 Task: Search one way flight ticket for 4 adults, 2 children, 2 infants in seat and 1 infant on lap in economy from Huntington: Tri-state Airport (milton J. Ferguson Field) to Greensboro: Piedmont Triad International Airport on 5-1-2023. Choice of flights is United. Number of bags: 1 carry on bag. Price is upto 45000. Outbound departure time preference is 9:00.
Action: Mouse moved to (191, 357)
Screenshot: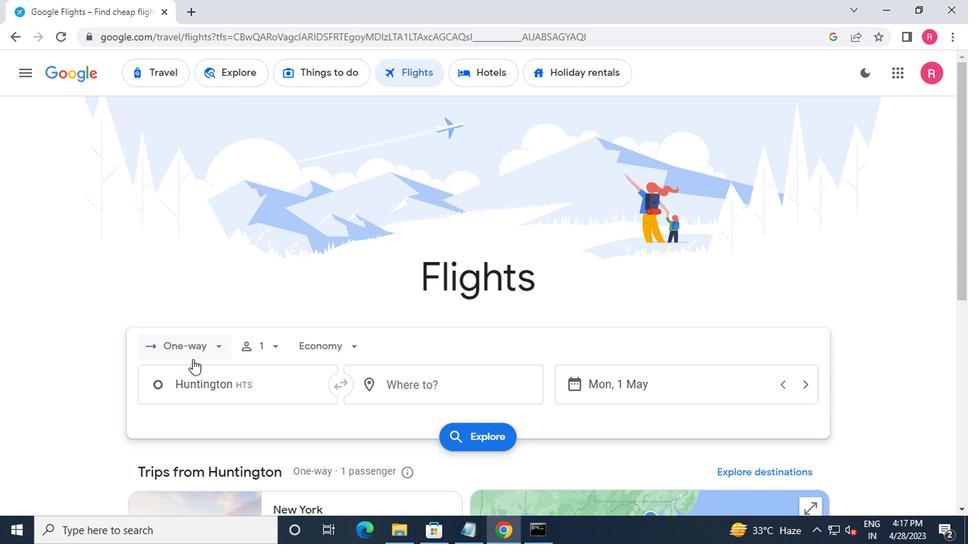 
Action: Mouse pressed left at (191, 357)
Screenshot: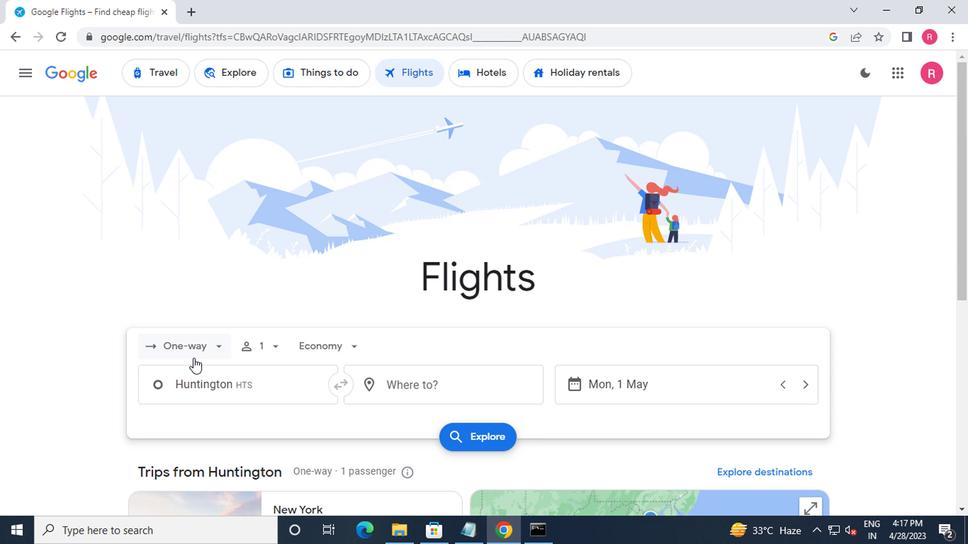 
Action: Mouse moved to (200, 405)
Screenshot: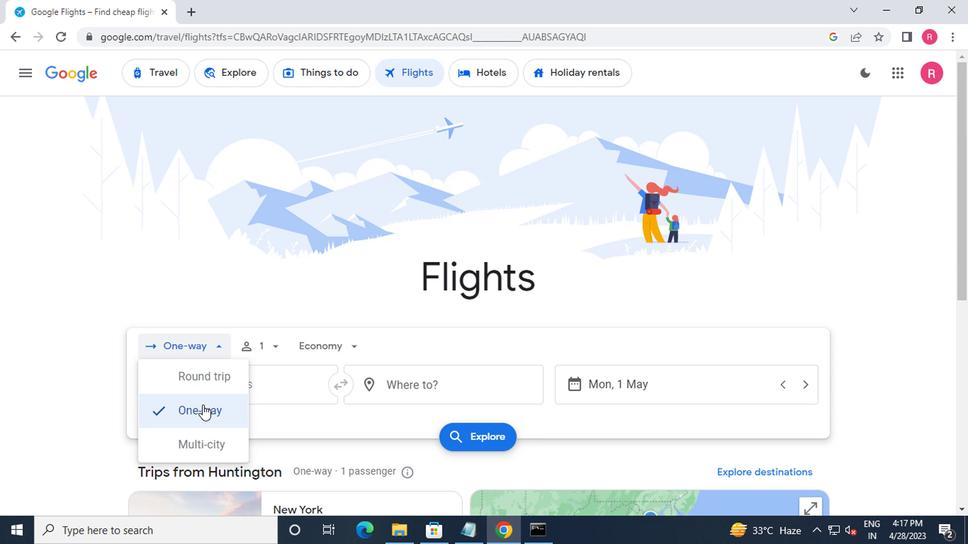 
Action: Mouse pressed left at (200, 405)
Screenshot: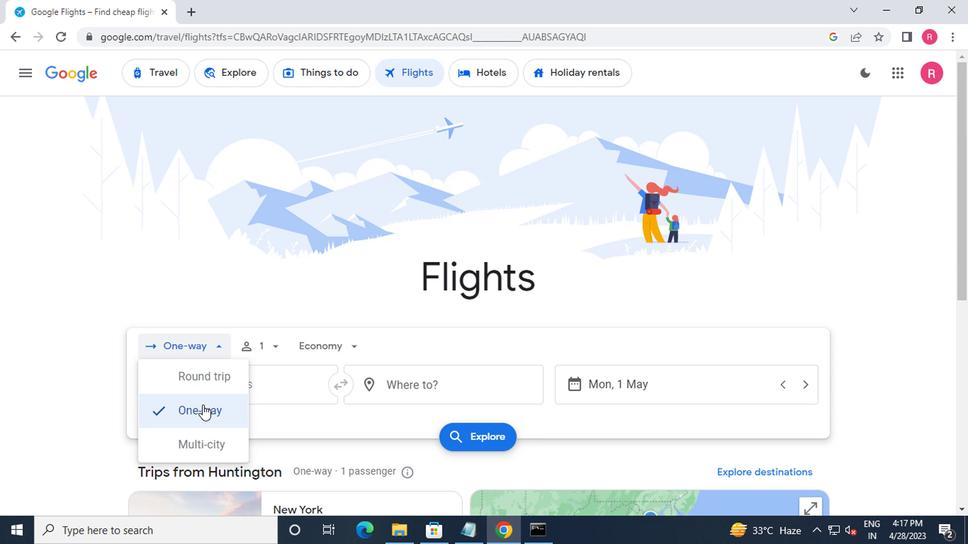 
Action: Mouse moved to (214, 414)
Screenshot: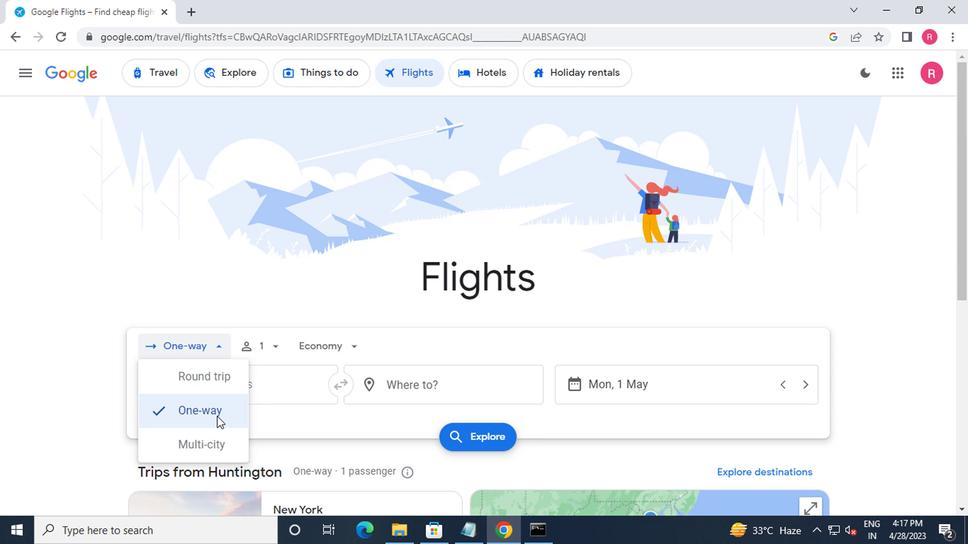 
Action: Mouse pressed left at (214, 414)
Screenshot: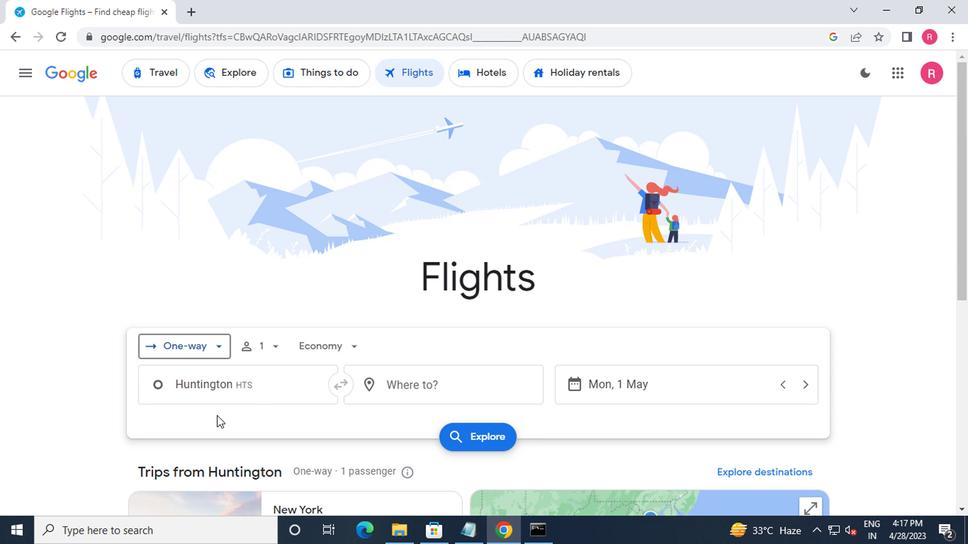 
Action: Mouse moved to (258, 345)
Screenshot: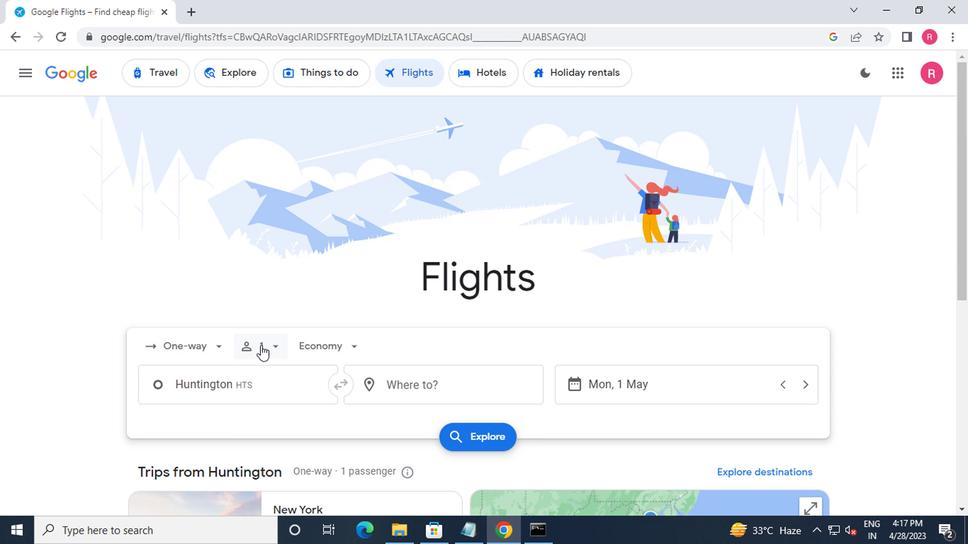 
Action: Mouse pressed left at (258, 345)
Screenshot: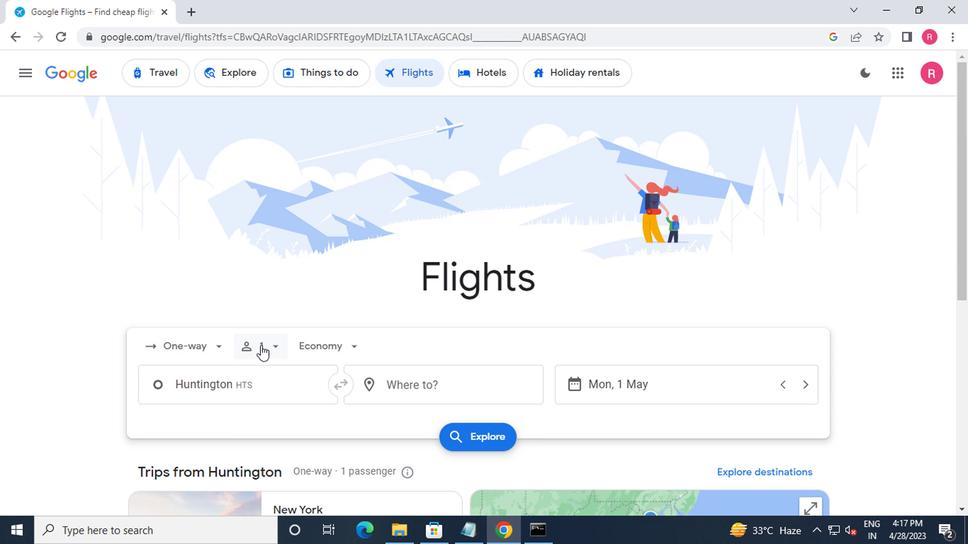 
Action: Mouse moved to (385, 385)
Screenshot: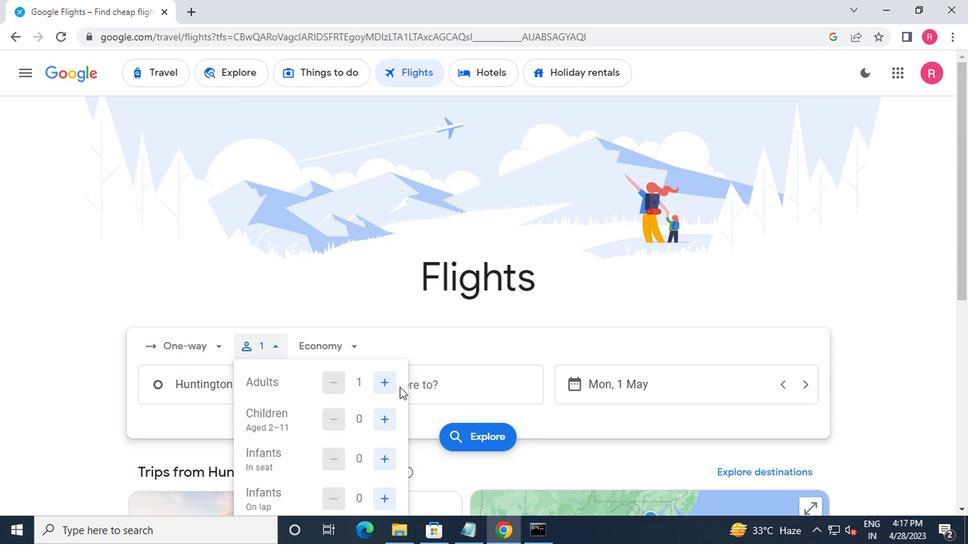 
Action: Mouse pressed left at (385, 385)
Screenshot: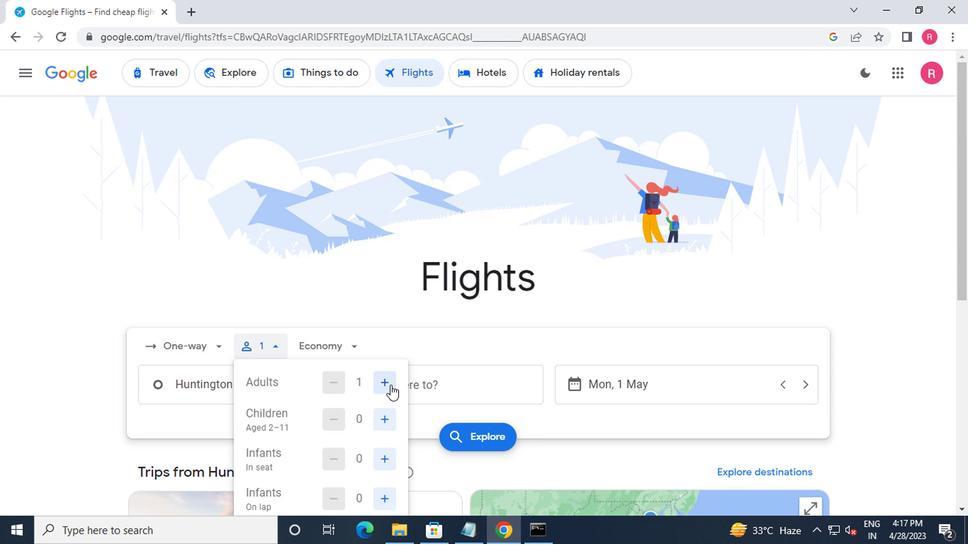 
Action: Mouse moved to (385, 382)
Screenshot: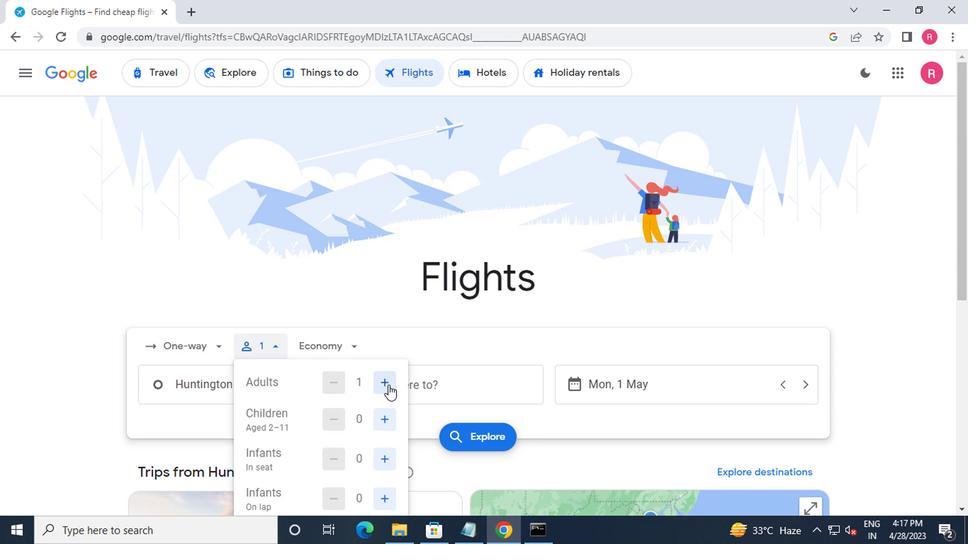 
Action: Mouse pressed left at (385, 382)
Screenshot: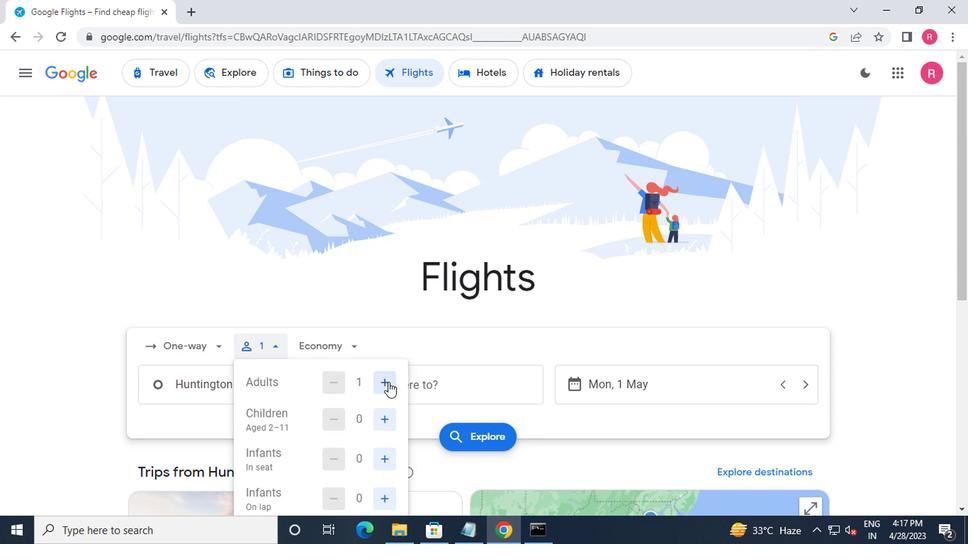 
Action: Mouse pressed left at (385, 382)
Screenshot: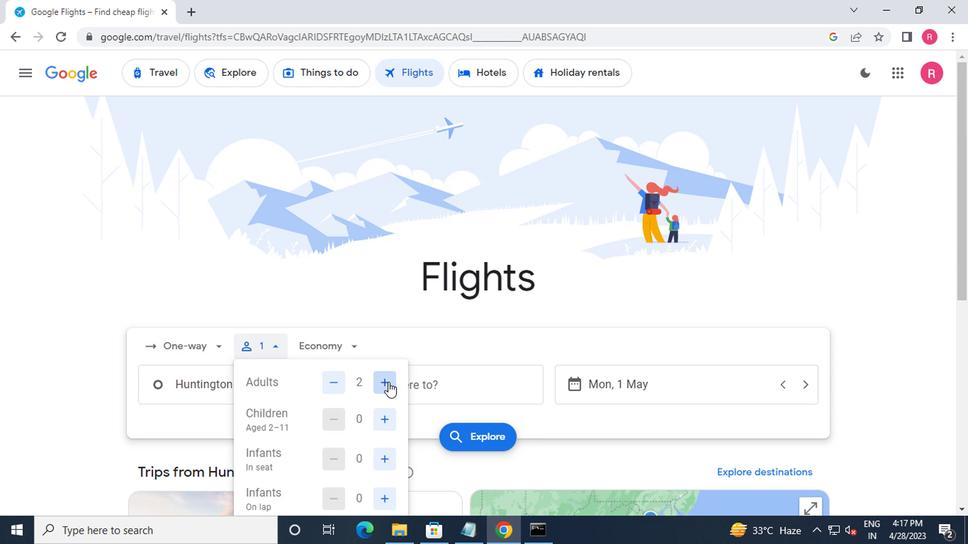 
Action: Mouse pressed left at (385, 382)
Screenshot: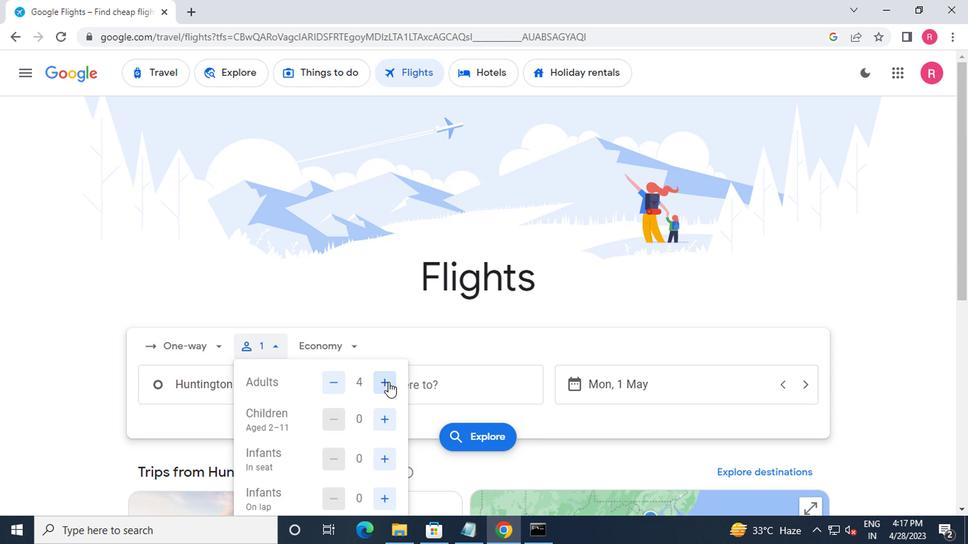 
Action: Mouse moved to (380, 423)
Screenshot: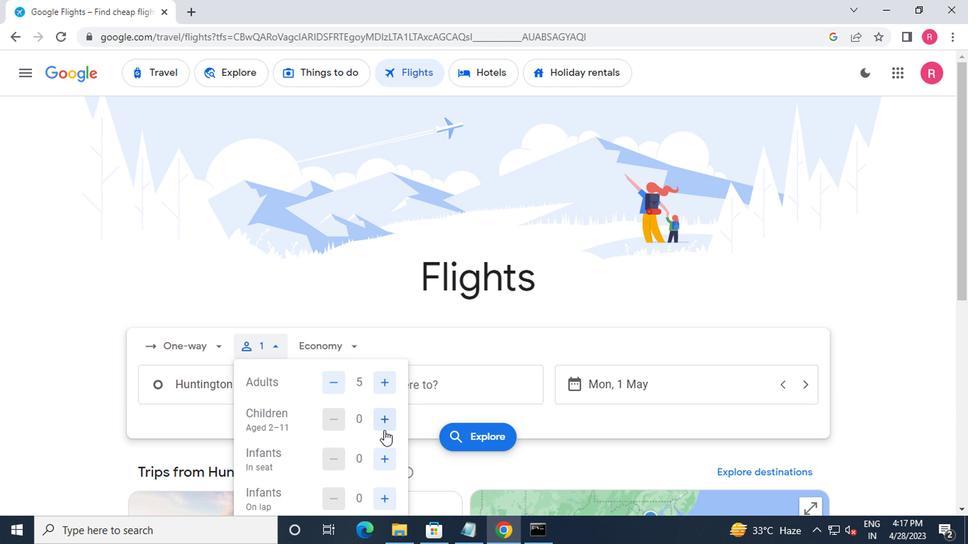 
Action: Mouse pressed left at (380, 423)
Screenshot: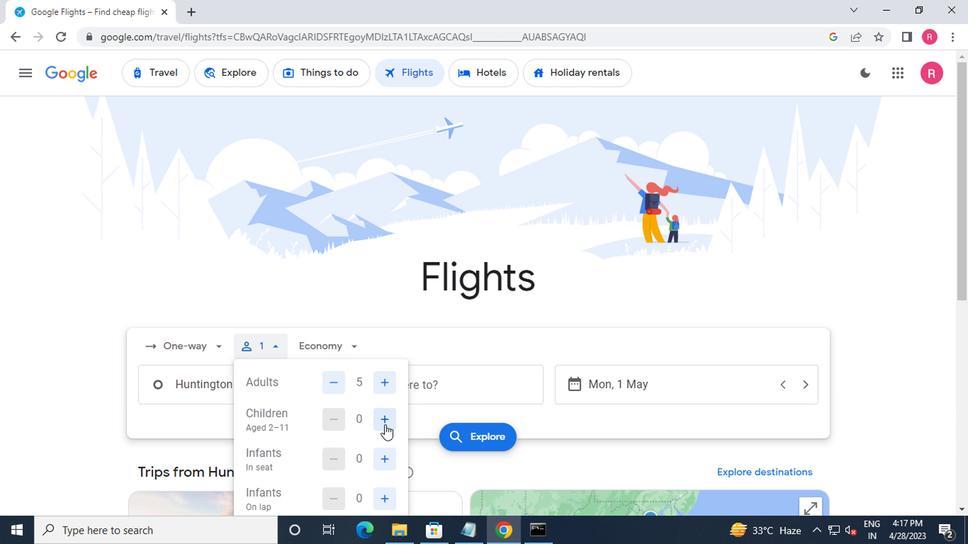
Action: Mouse moved to (379, 454)
Screenshot: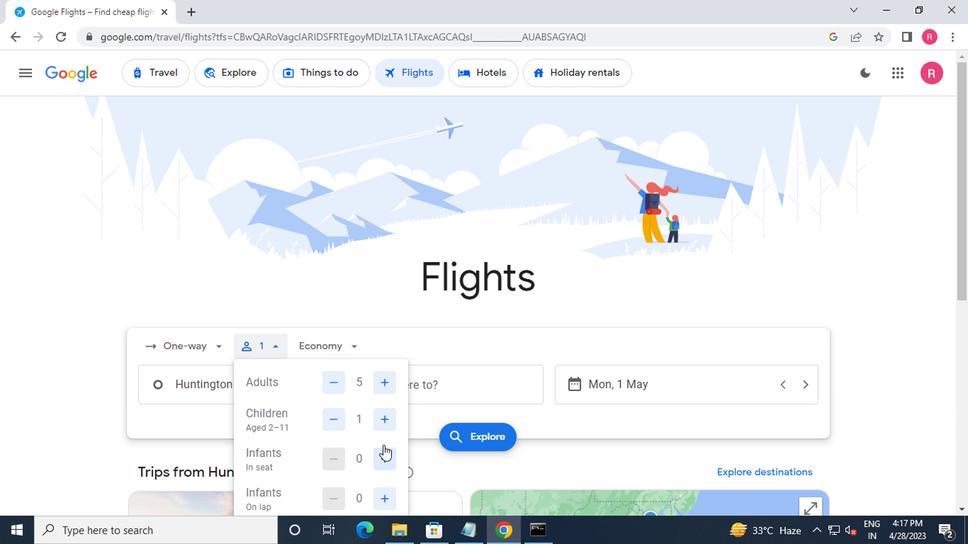 
Action: Mouse pressed left at (379, 454)
Screenshot: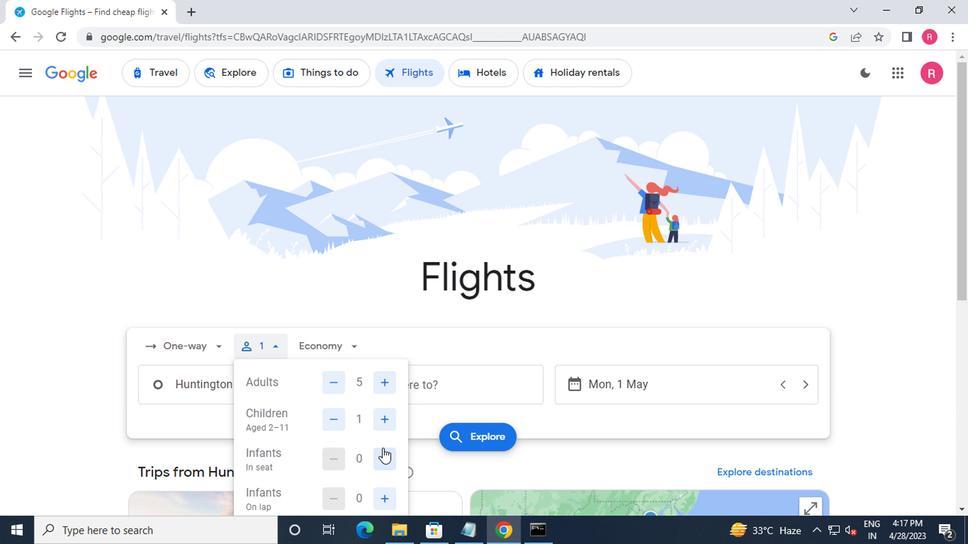
Action: Mouse pressed left at (379, 454)
Screenshot: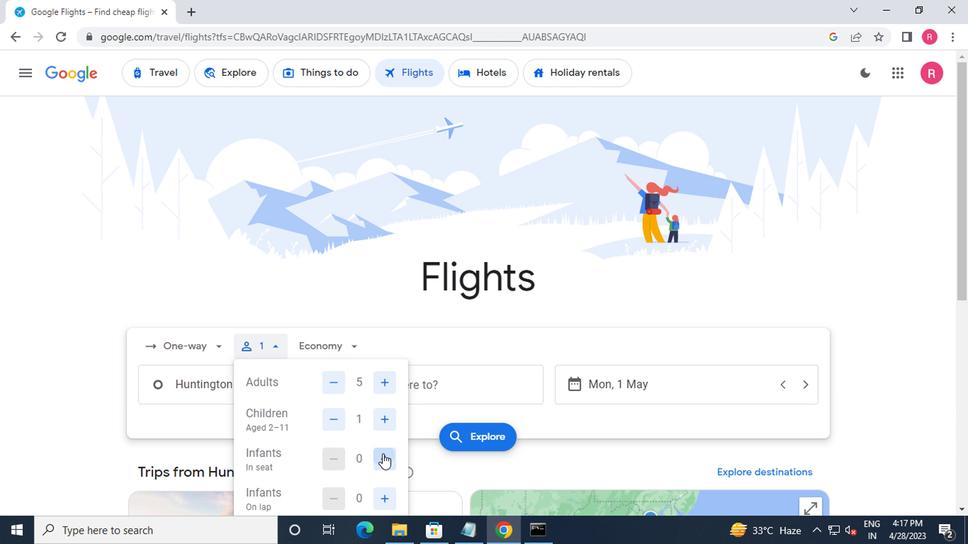 
Action: Mouse moved to (391, 496)
Screenshot: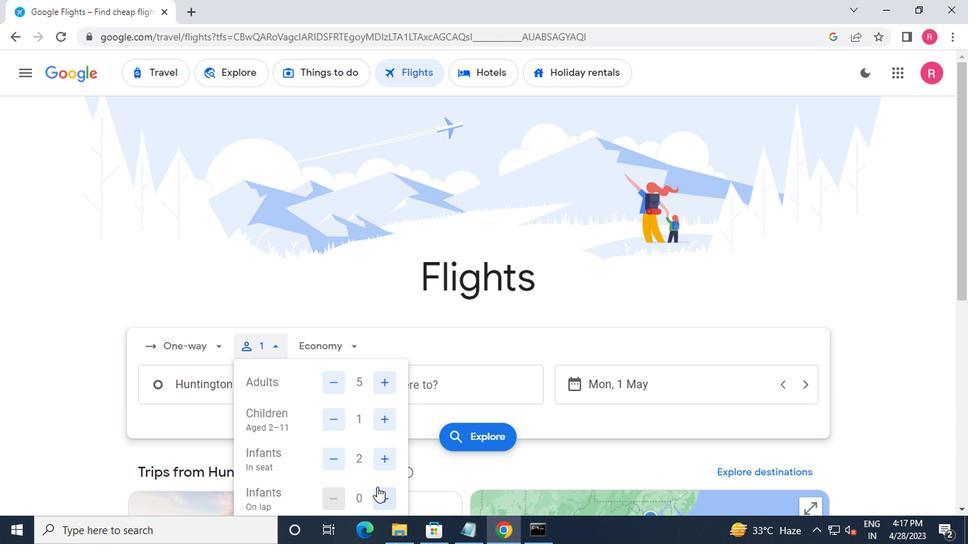
Action: Mouse pressed left at (391, 496)
Screenshot: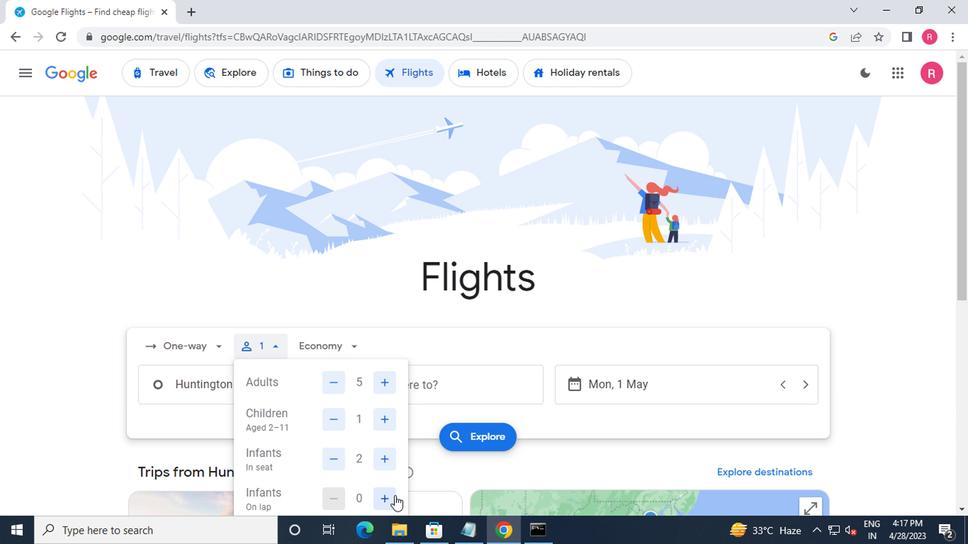
Action: Mouse moved to (354, 428)
Screenshot: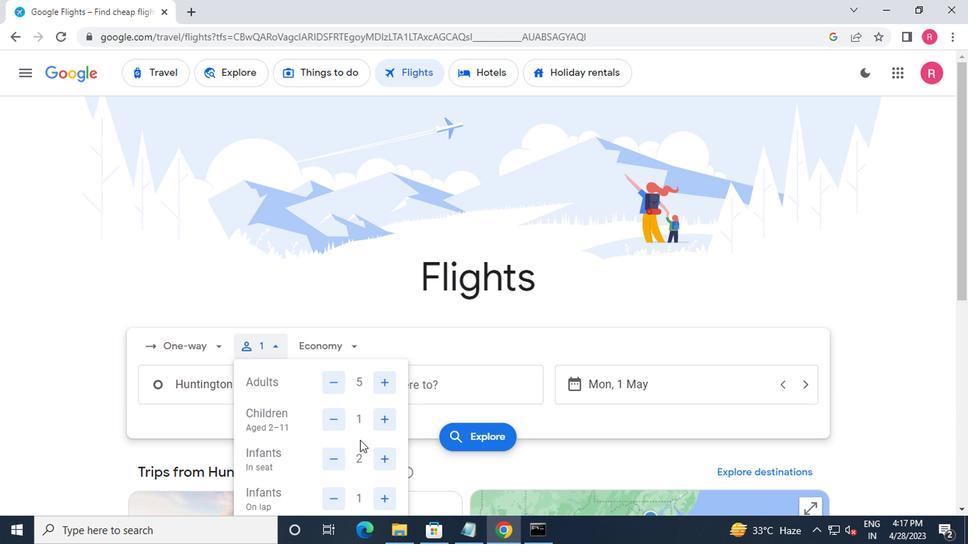 
Action: Mouse scrolled (354, 428) with delta (0, 0)
Screenshot: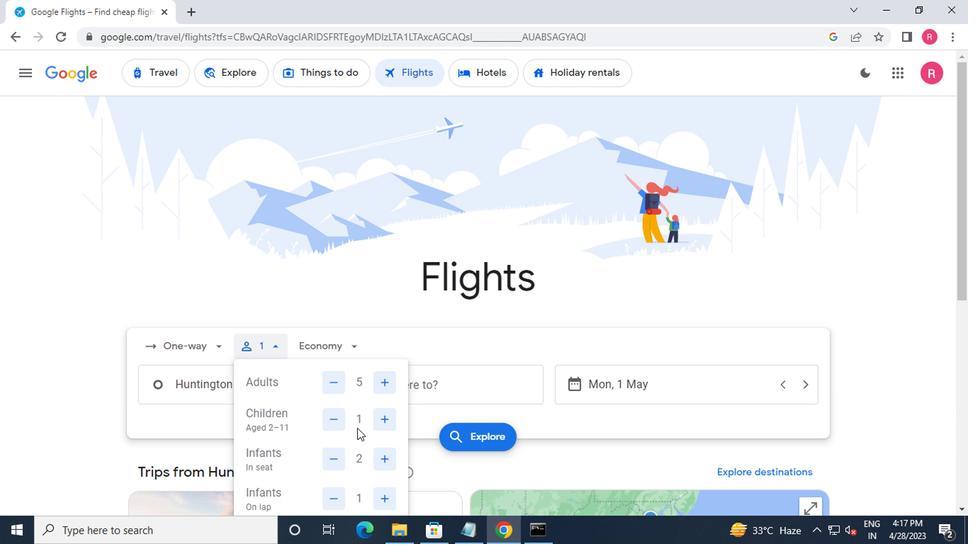 
Action: Mouse moved to (333, 281)
Screenshot: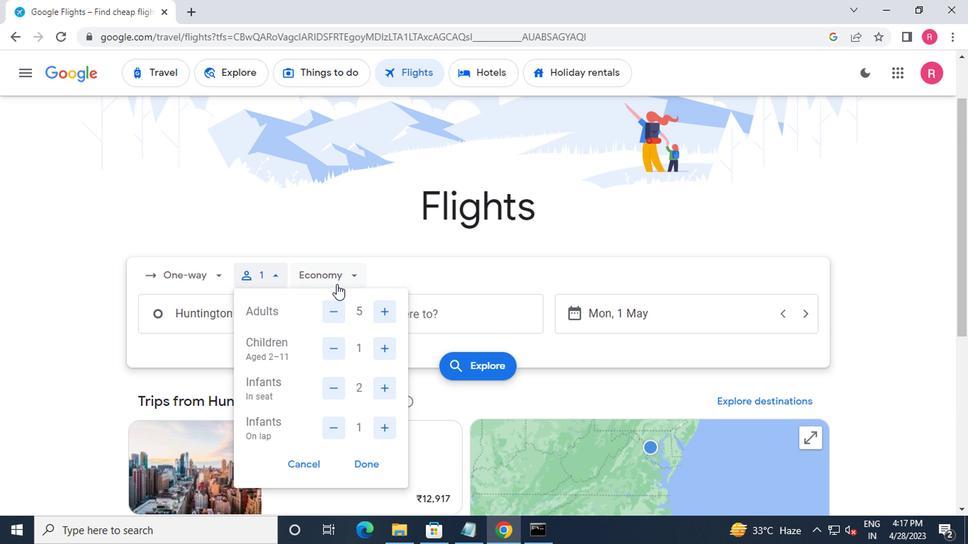 
Action: Mouse pressed left at (333, 281)
Screenshot: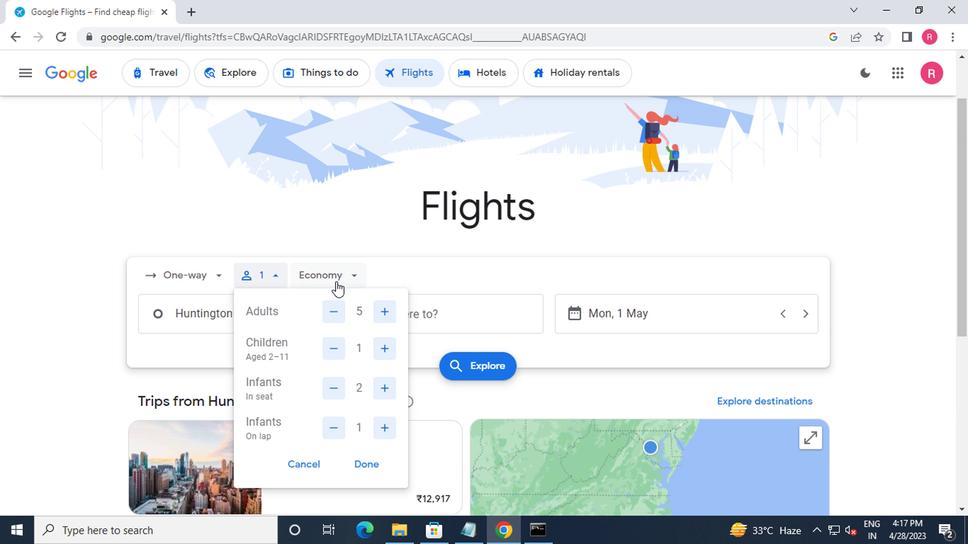 
Action: Mouse moved to (345, 381)
Screenshot: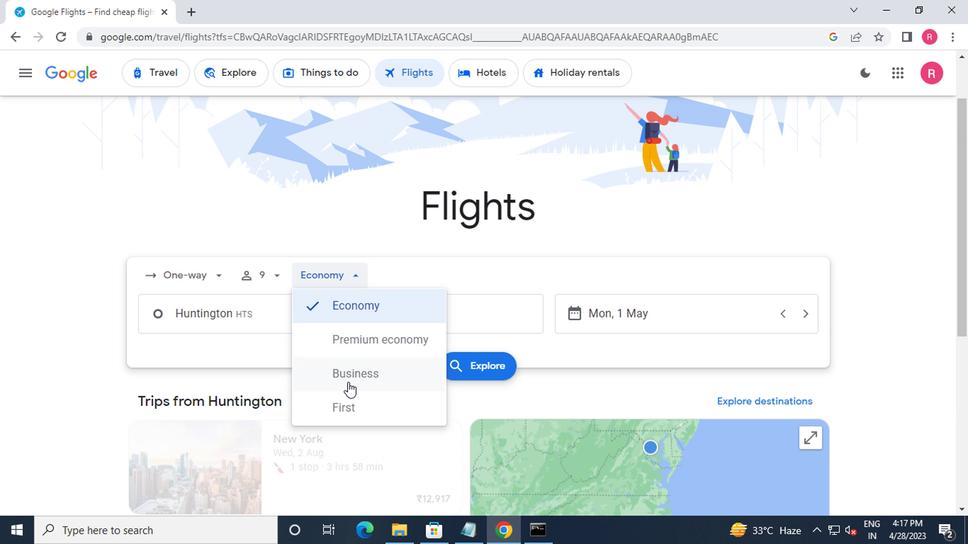 
Action: Mouse pressed left at (345, 381)
Screenshot: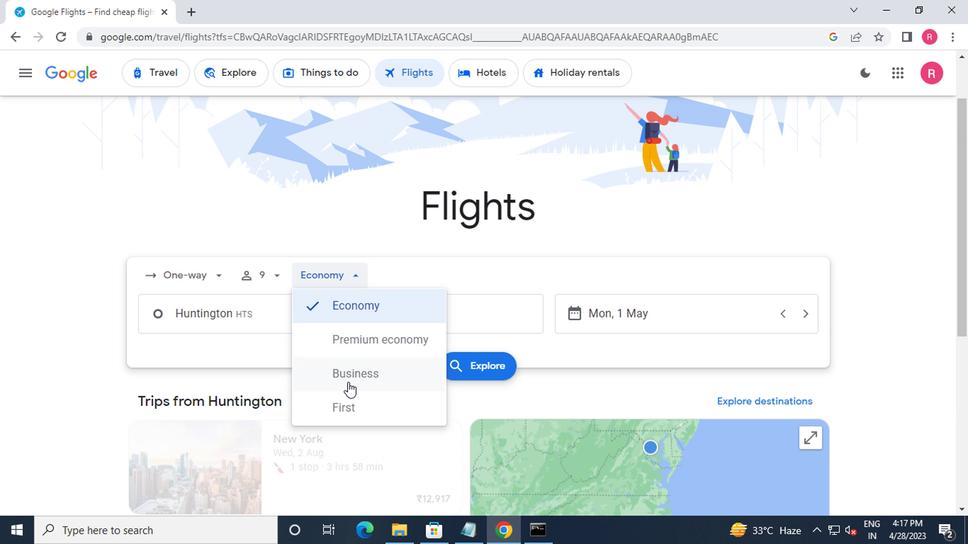 
Action: Mouse moved to (268, 304)
Screenshot: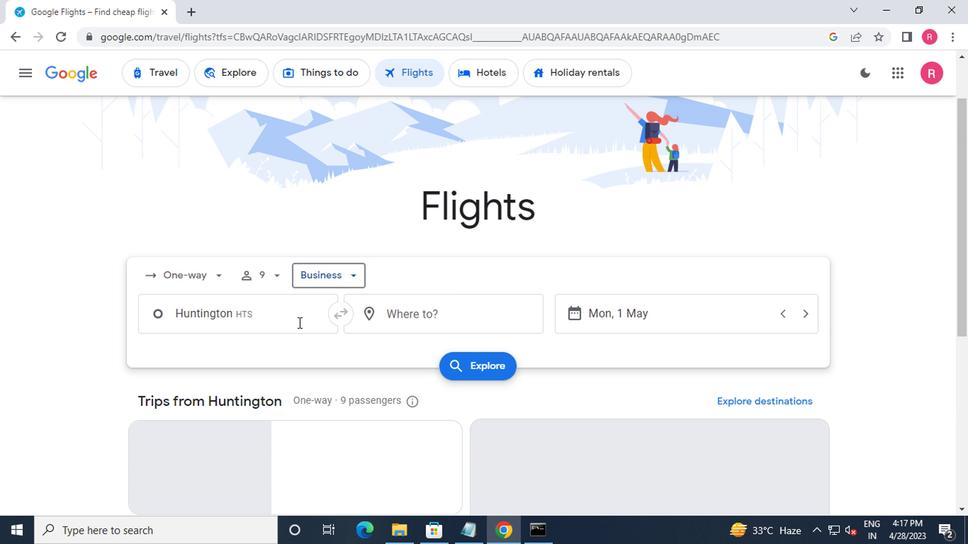 
Action: Mouse pressed left at (268, 304)
Screenshot: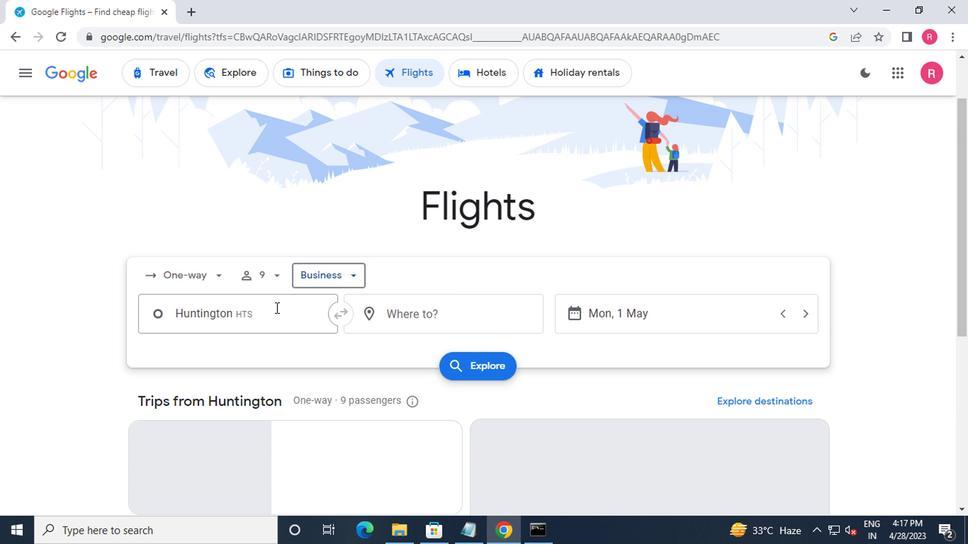 
Action: Mouse moved to (260, 284)
Screenshot: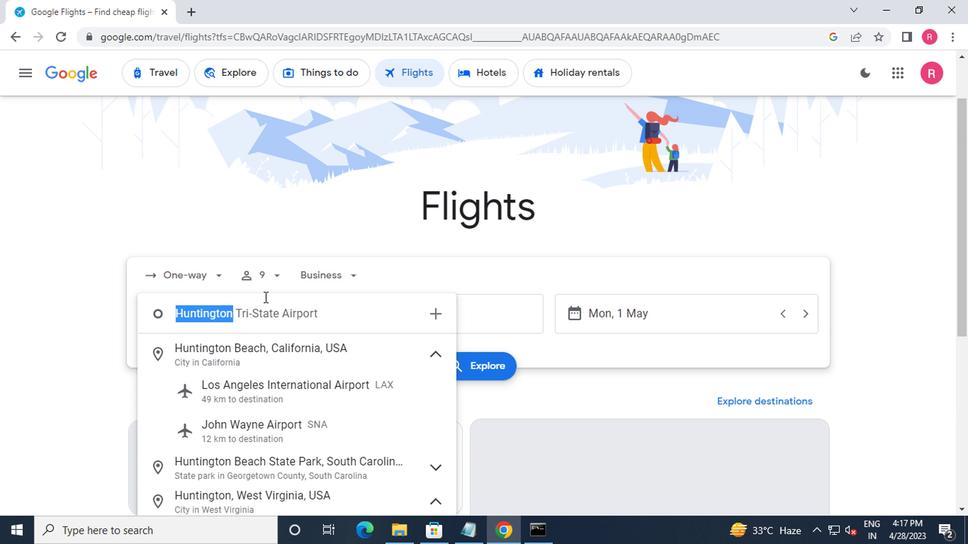 
Action: Key pressed <Key.shift><Key.shift><Key.shift><Key.shift><Key.shift>HUNTINGTON<Key.backspace><Key.backspace><Key.backspace><Key.backspace><Key.backspace><Key.backspace><Key.backspace><Key.backspace><Key.backspace><Key.backspace><Key.backspace><Key.backspace><Key.backspace><Key.backspace><Key.backspace><Key.backspace><Key.backspace><Key.backspace><Key.backspace><Key.backspace>TRI-STA
Screenshot: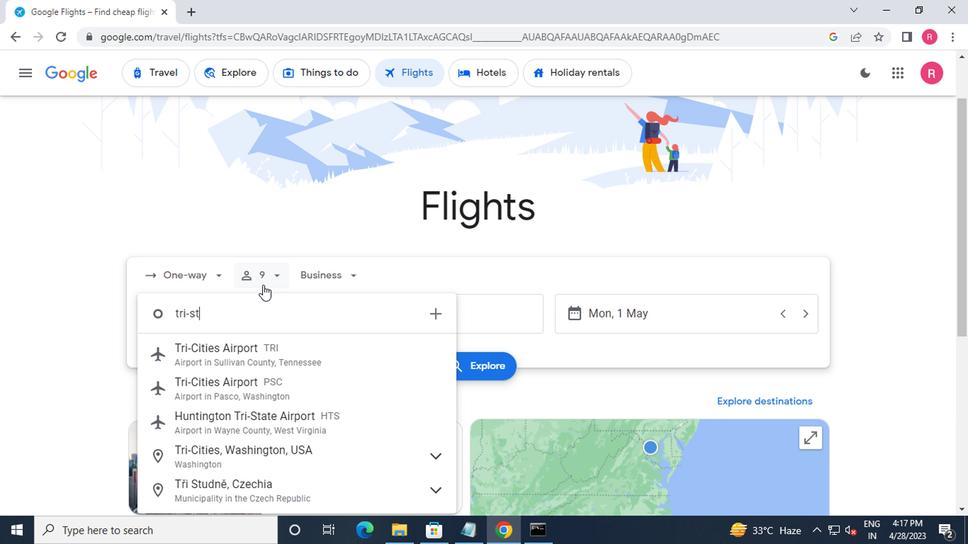 
Action: Mouse moved to (254, 426)
Screenshot: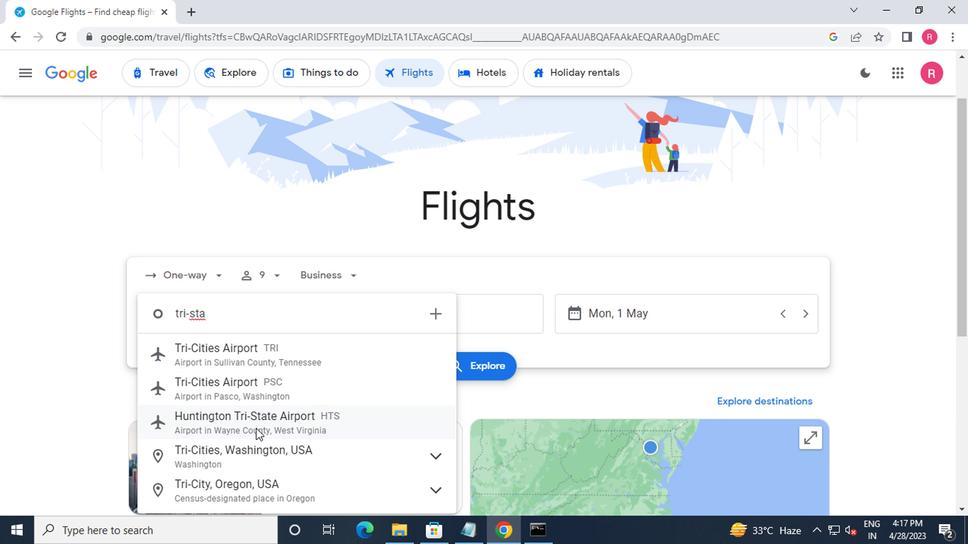 
Action: Mouse pressed left at (254, 426)
Screenshot: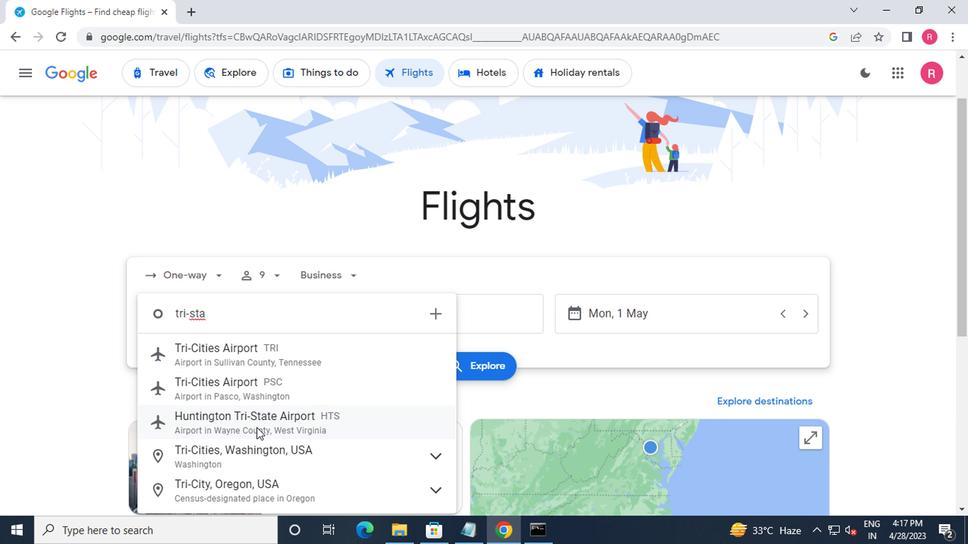 
Action: Mouse moved to (406, 312)
Screenshot: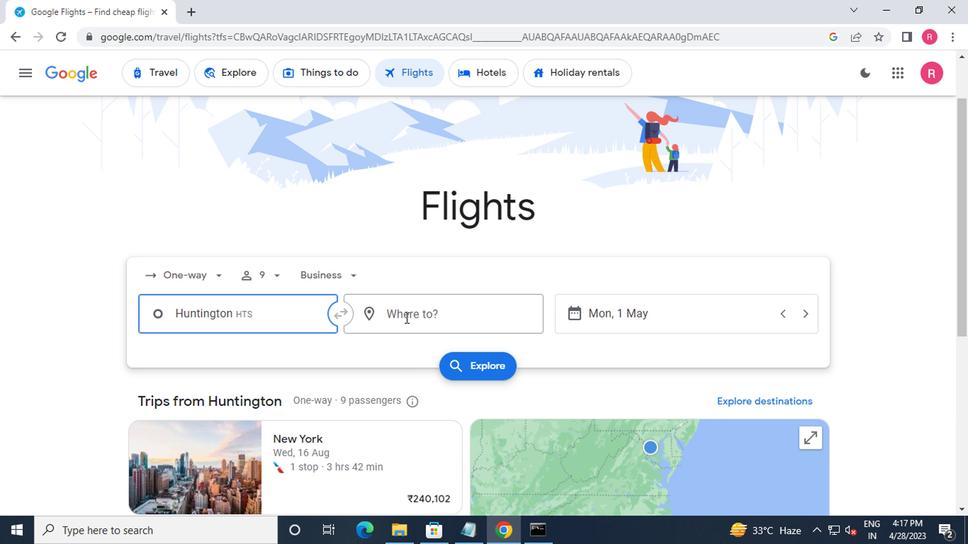 
Action: Mouse pressed left at (406, 312)
Screenshot: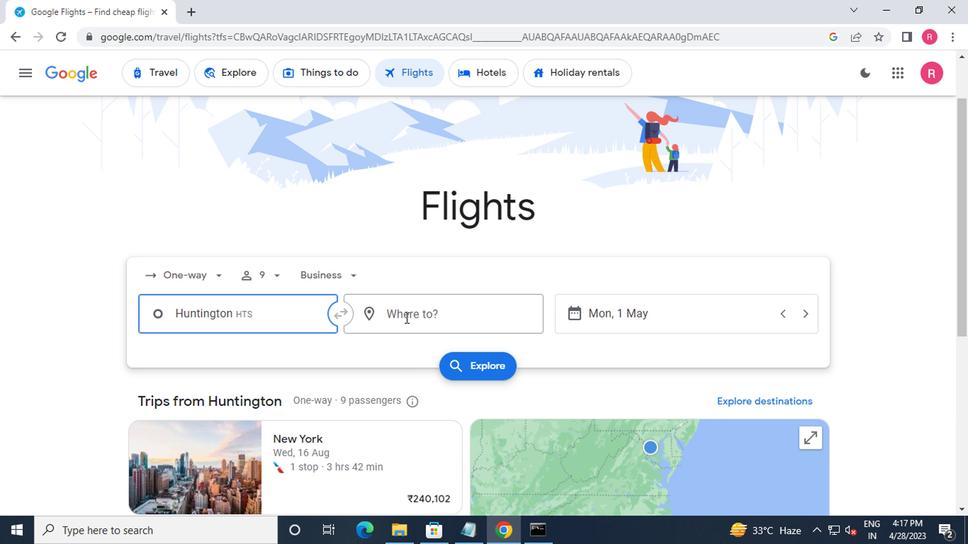
Action: Mouse moved to (413, 456)
Screenshot: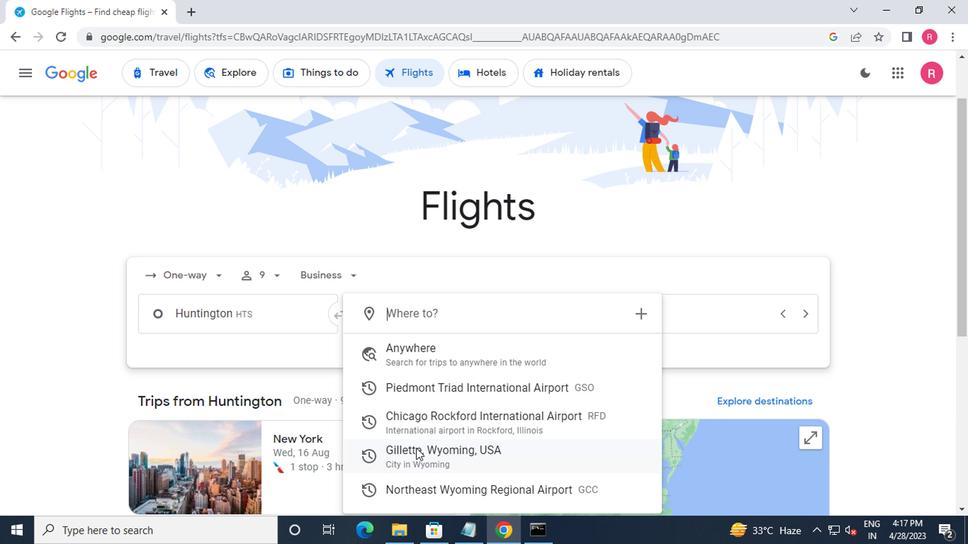 
Action: Mouse pressed left at (413, 456)
Screenshot: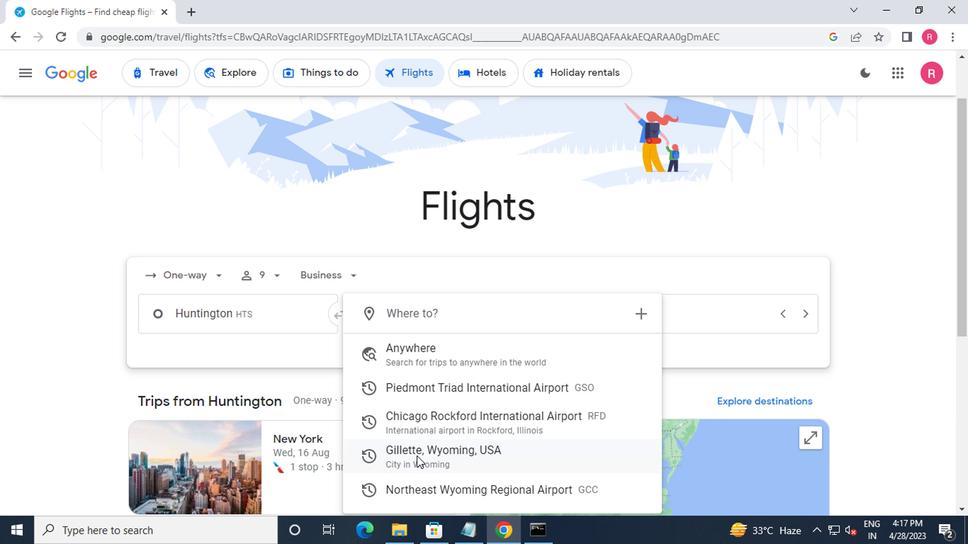 
Action: Mouse moved to (620, 321)
Screenshot: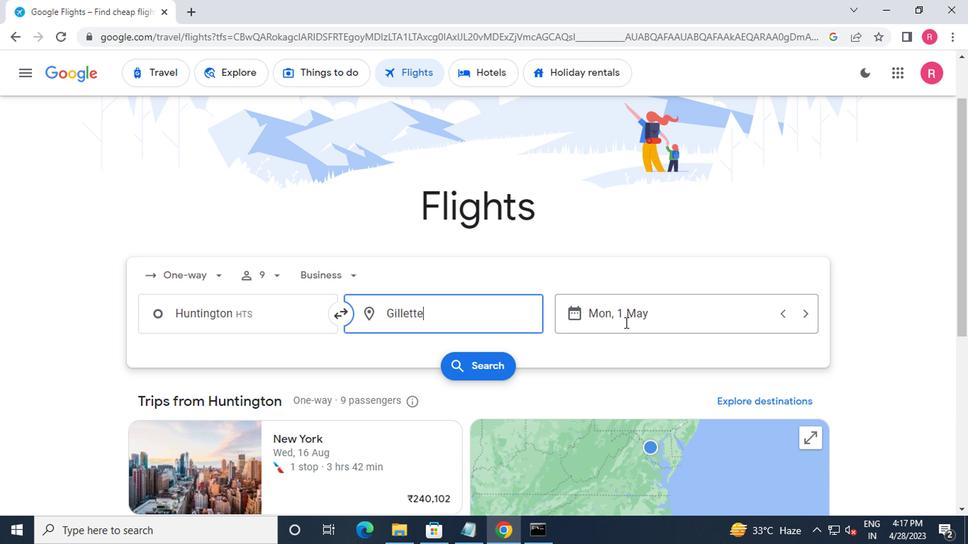 
Action: Mouse pressed left at (620, 321)
Screenshot: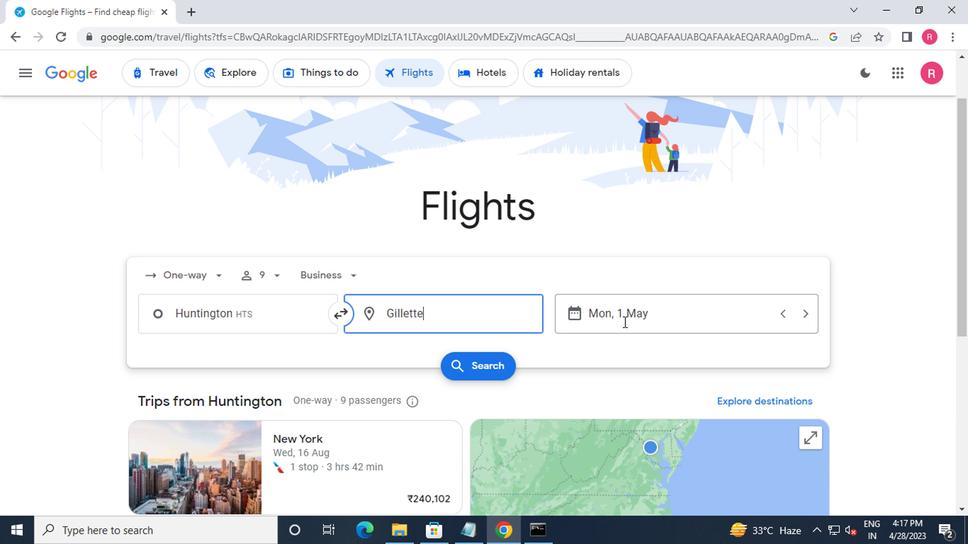 
Action: Mouse moved to (613, 264)
Screenshot: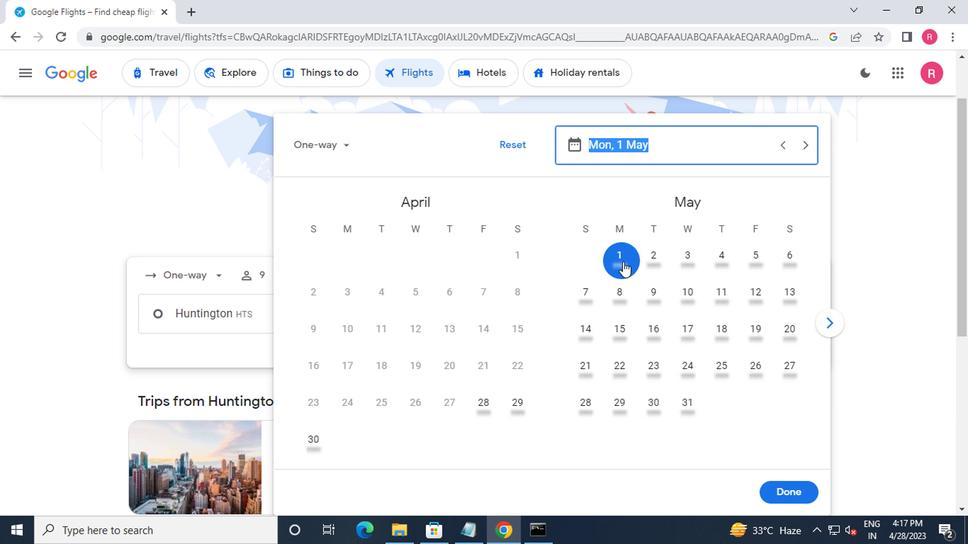 
Action: Mouse pressed left at (613, 264)
Screenshot: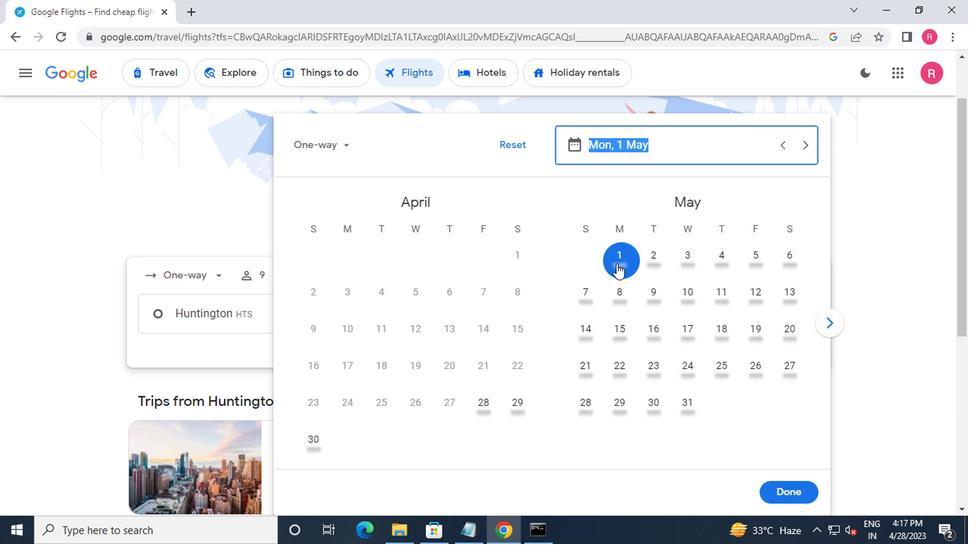 
Action: Mouse moved to (776, 493)
Screenshot: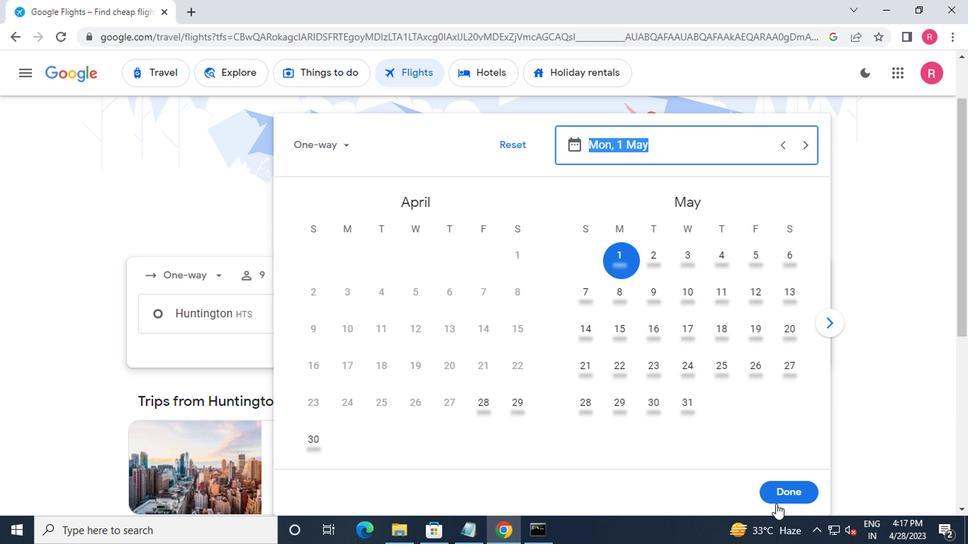 
Action: Mouse pressed left at (776, 493)
Screenshot: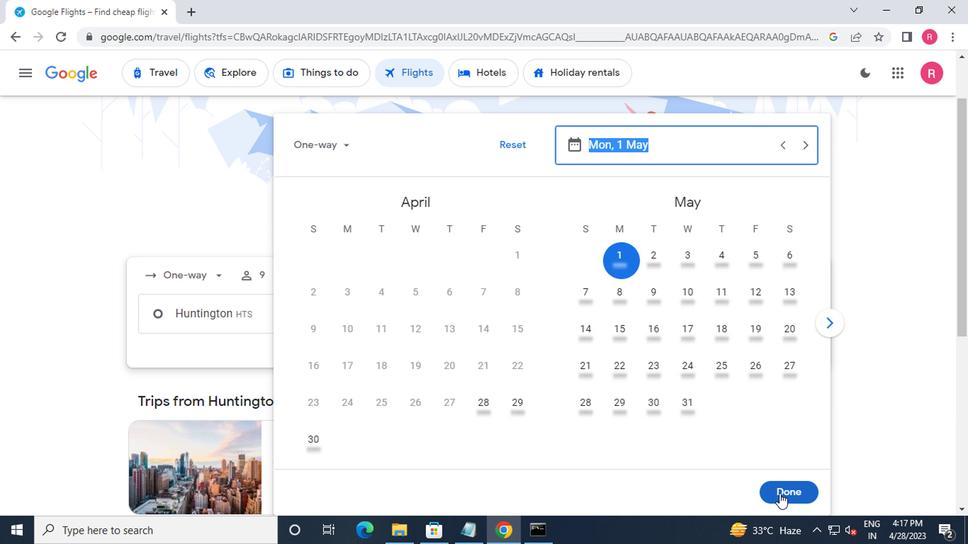 
Action: Mouse moved to (480, 378)
Screenshot: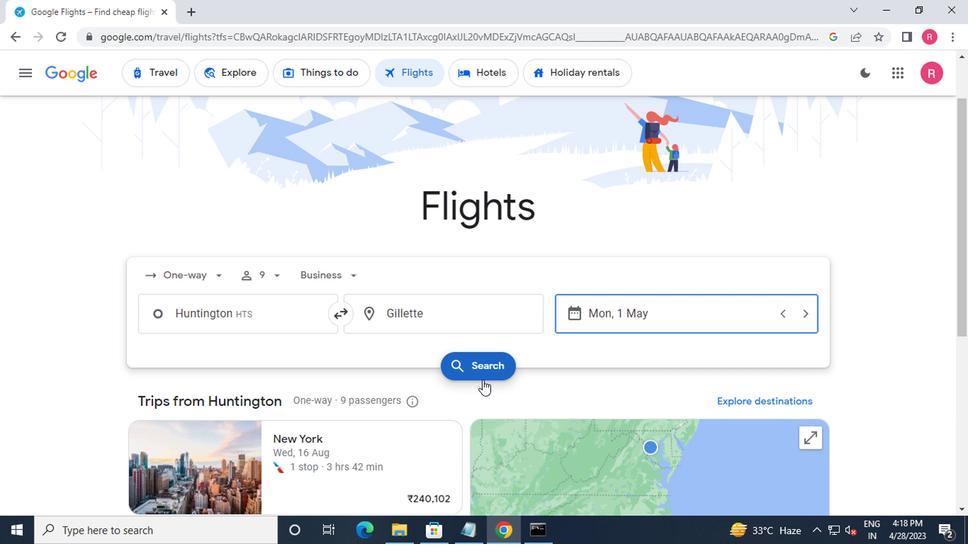 
Action: Mouse pressed left at (480, 378)
Screenshot: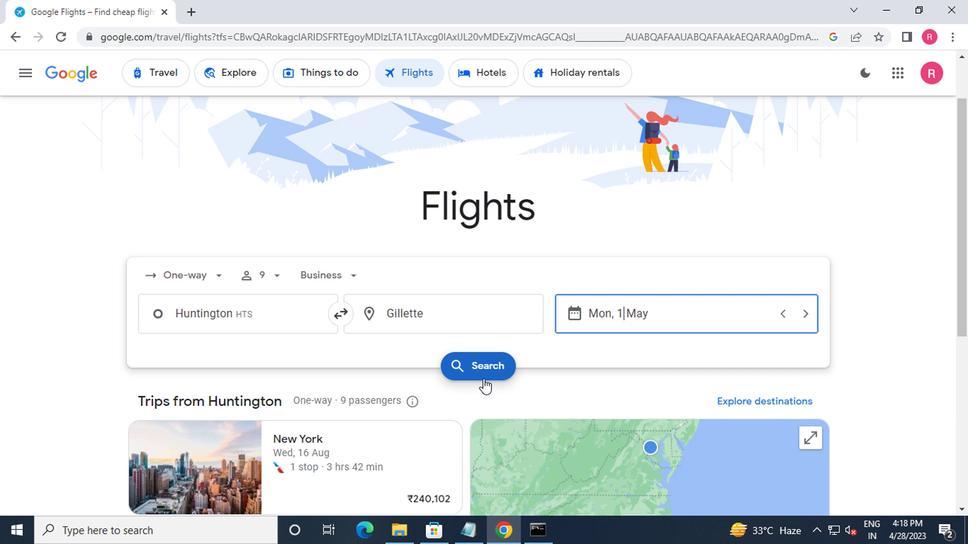 
Action: Mouse moved to (163, 206)
Screenshot: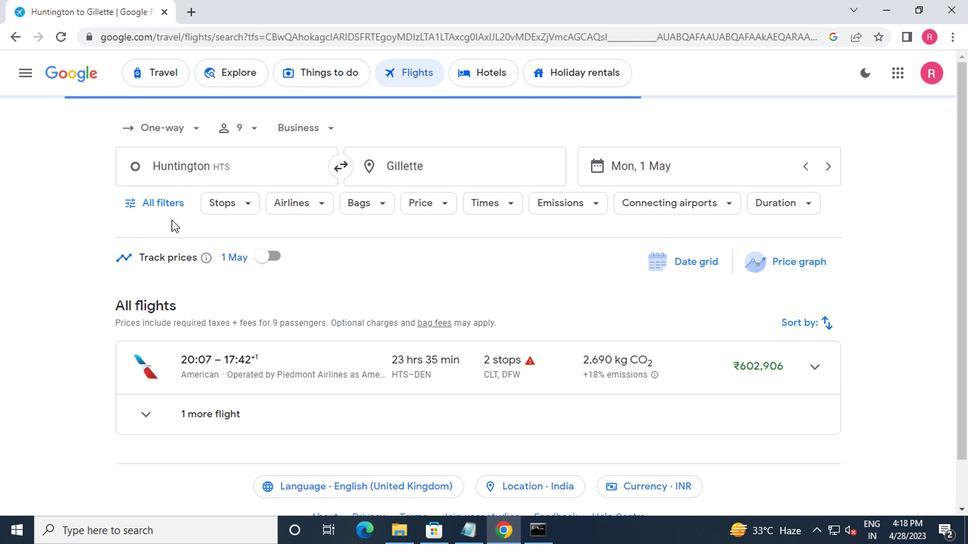 
Action: Mouse pressed left at (163, 206)
Screenshot: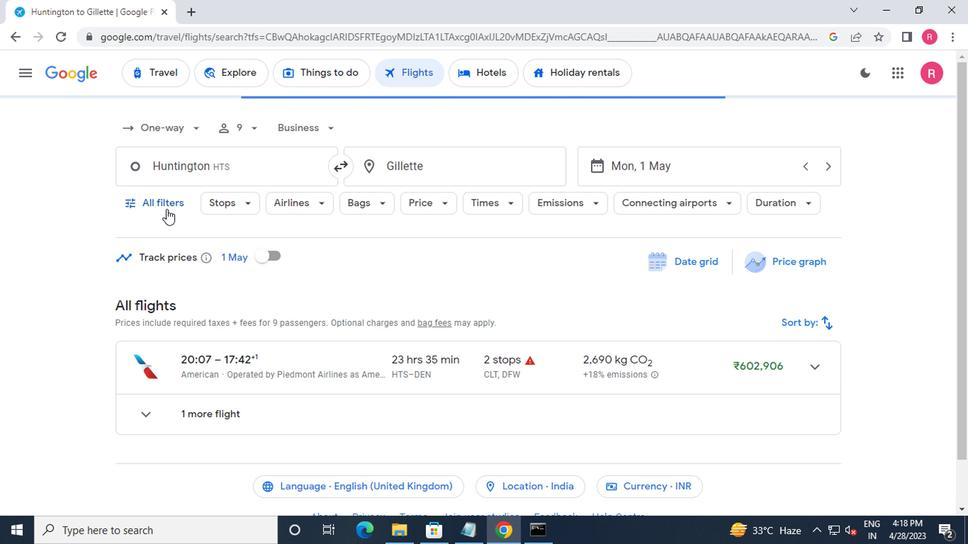 
Action: Mouse moved to (192, 313)
Screenshot: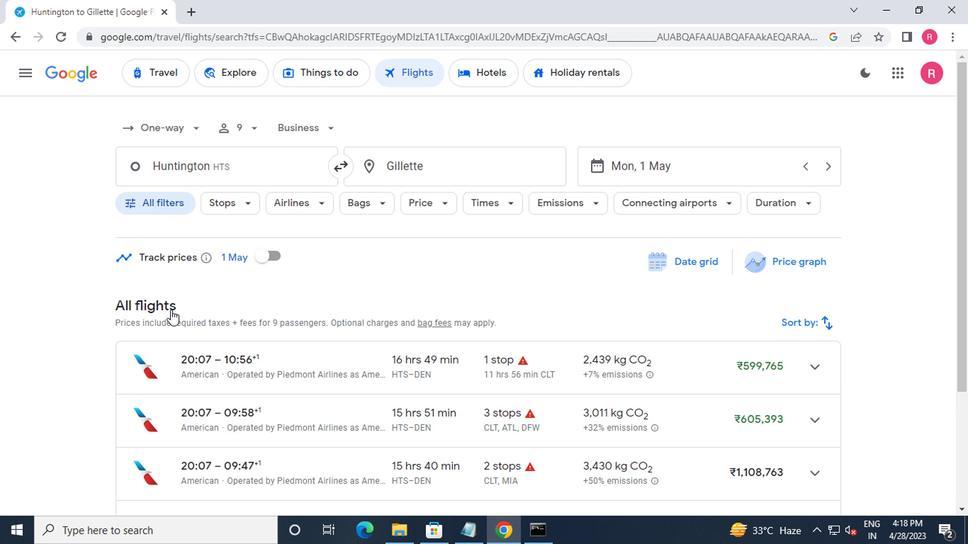 
Action: Mouse scrolled (192, 312) with delta (0, 0)
Screenshot: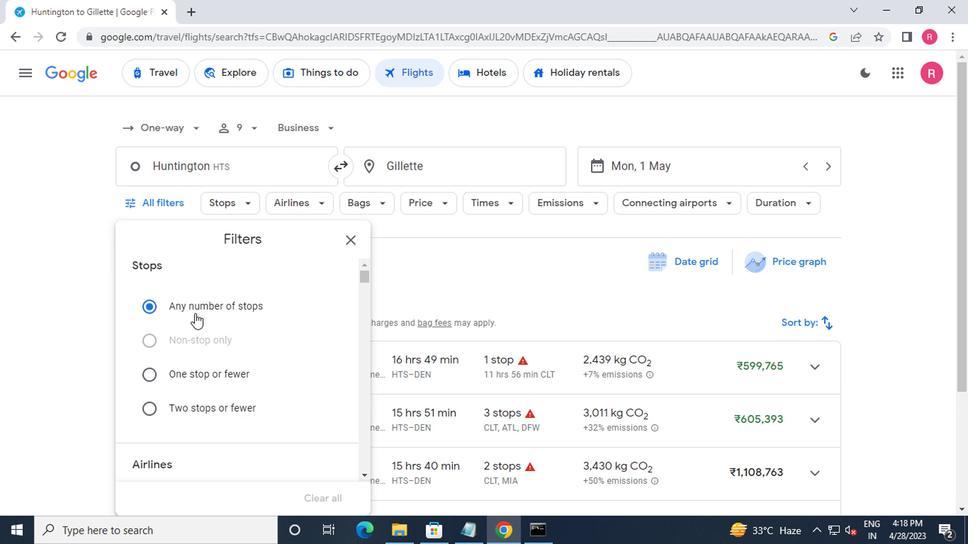 
Action: Mouse moved to (204, 333)
Screenshot: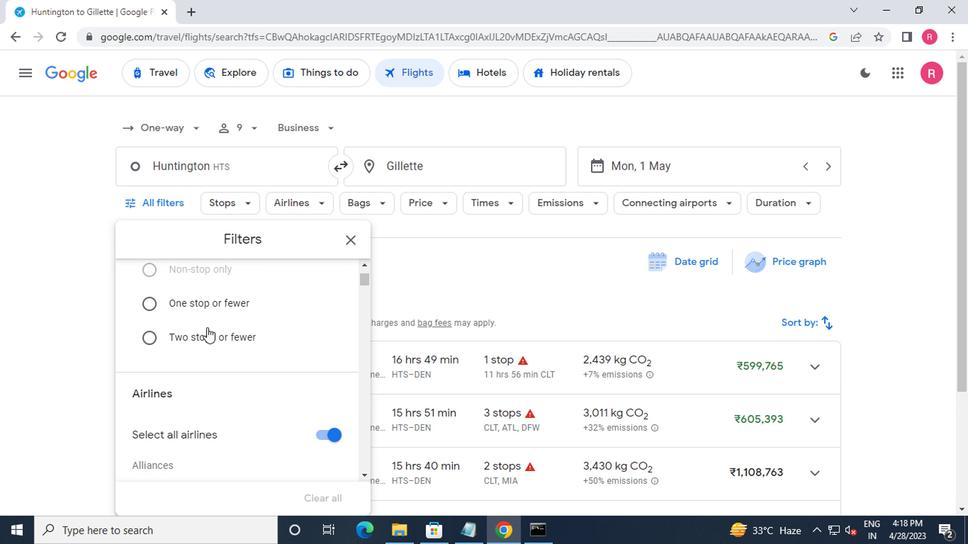
Action: Mouse scrolled (204, 332) with delta (0, 0)
Screenshot: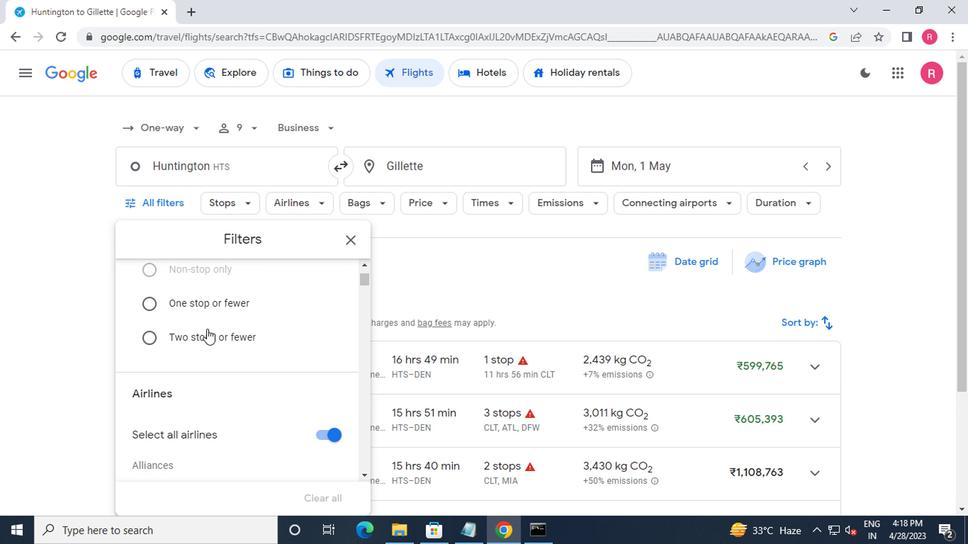 
Action: Mouse moved to (205, 335)
Screenshot: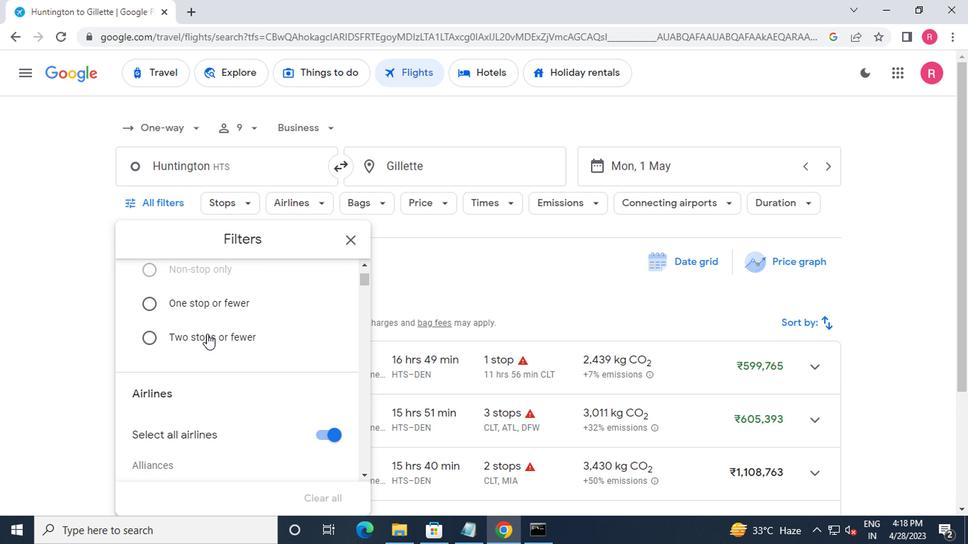 
Action: Mouse scrolled (205, 334) with delta (0, 0)
Screenshot: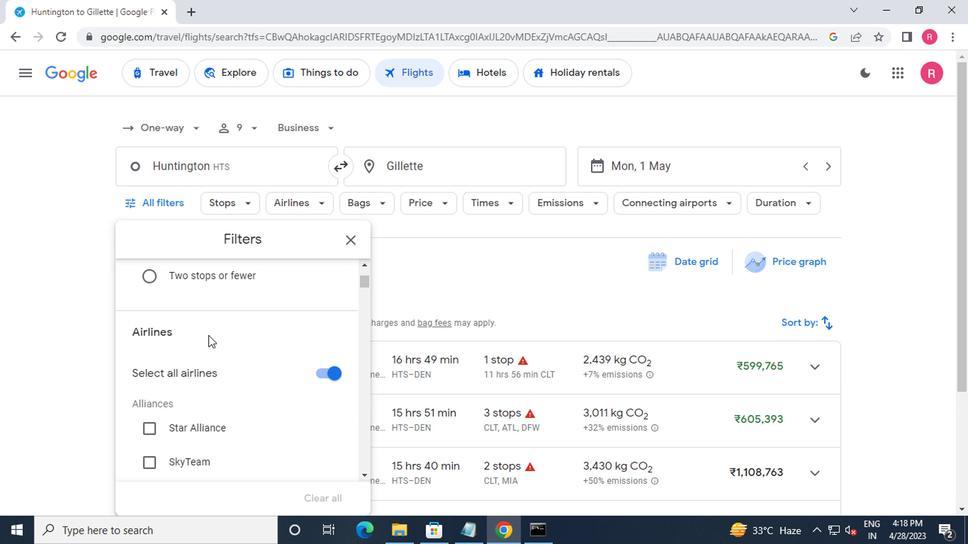 
Action: Mouse moved to (205, 336)
Screenshot: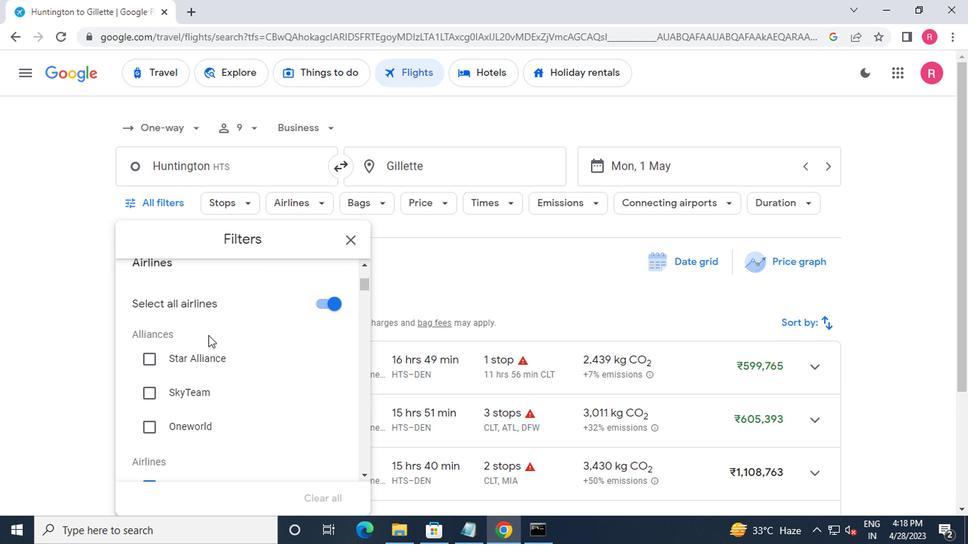 
Action: Mouse scrolled (205, 336) with delta (0, 0)
Screenshot: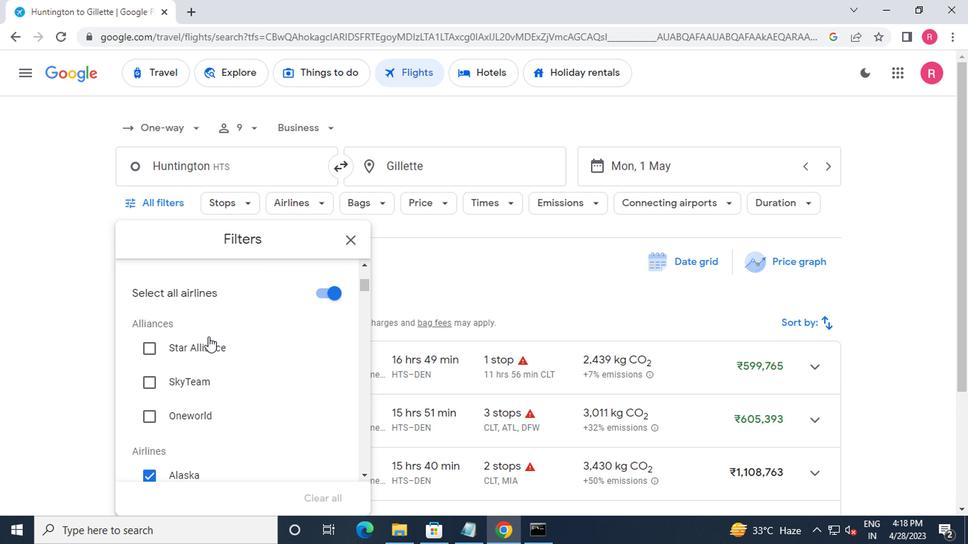 
Action: Mouse scrolled (205, 336) with delta (0, 0)
Screenshot: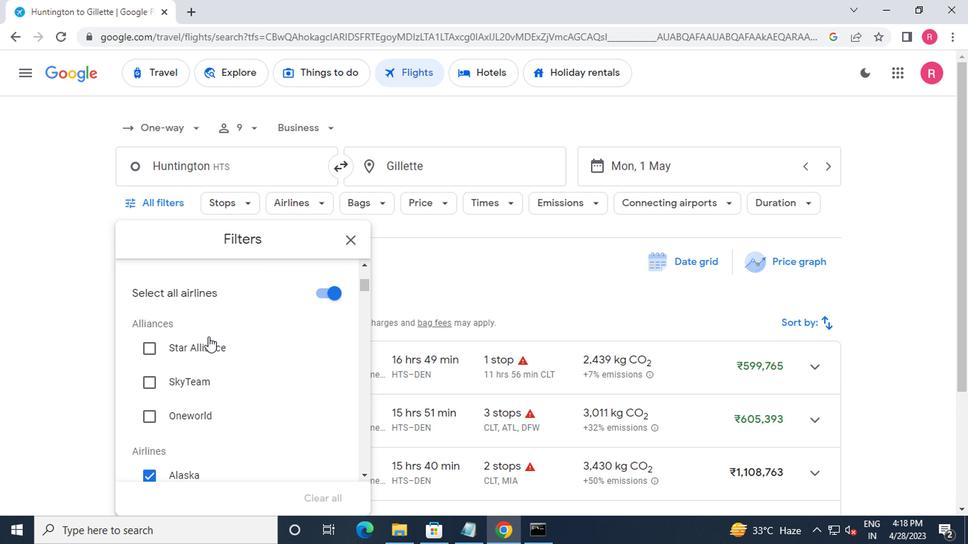
Action: Mouse scrolled (205, 336) with delta (0, 0)
Screenshot: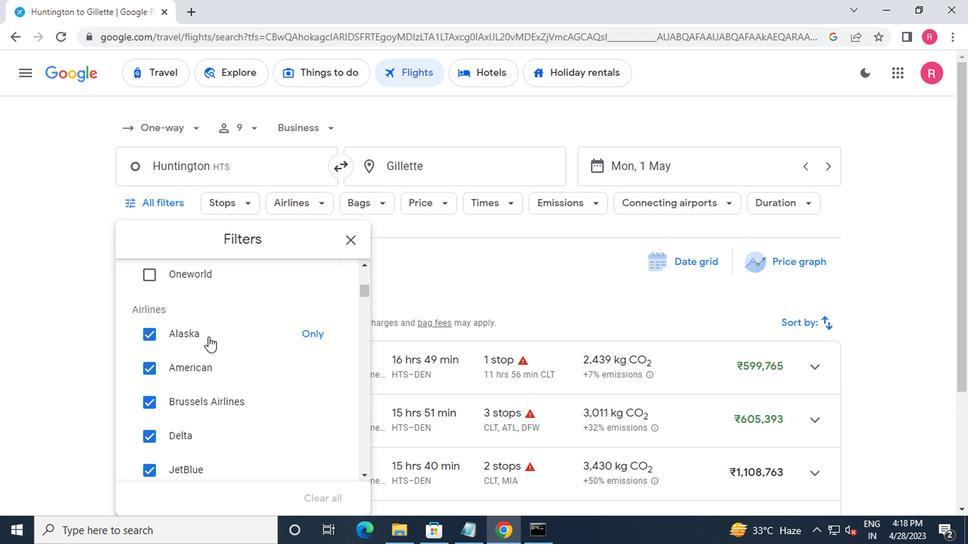 
Action: Mouse scrolled (205, 336) with delta (0, 0)
Screenshot: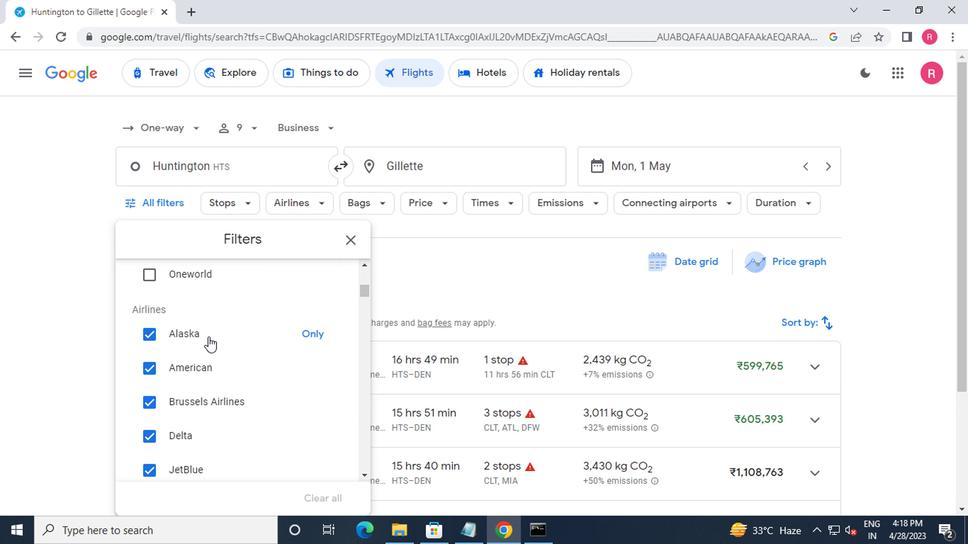 
Action: Mouse moved to (205, 337)
Screenshot: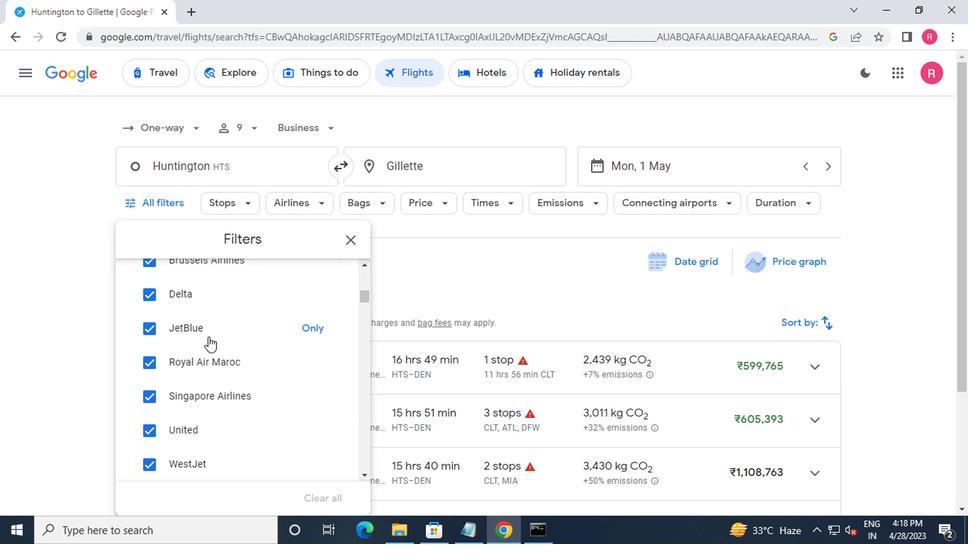 
Action: Mouse scrolled (205, 336) with delta (0, 0)
Screenshot: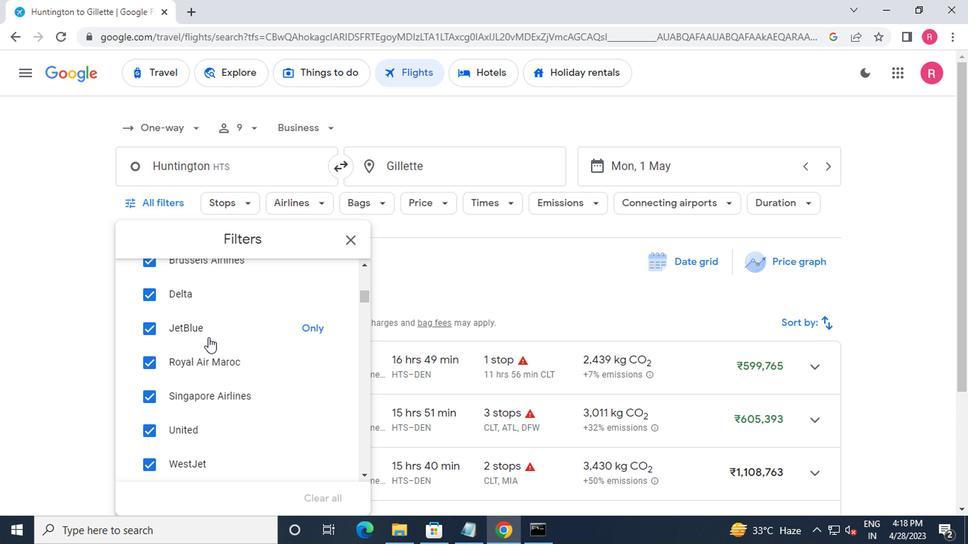 
Action: Mouse scrolled (205, 338) with delta (0, 1)
Screenshot: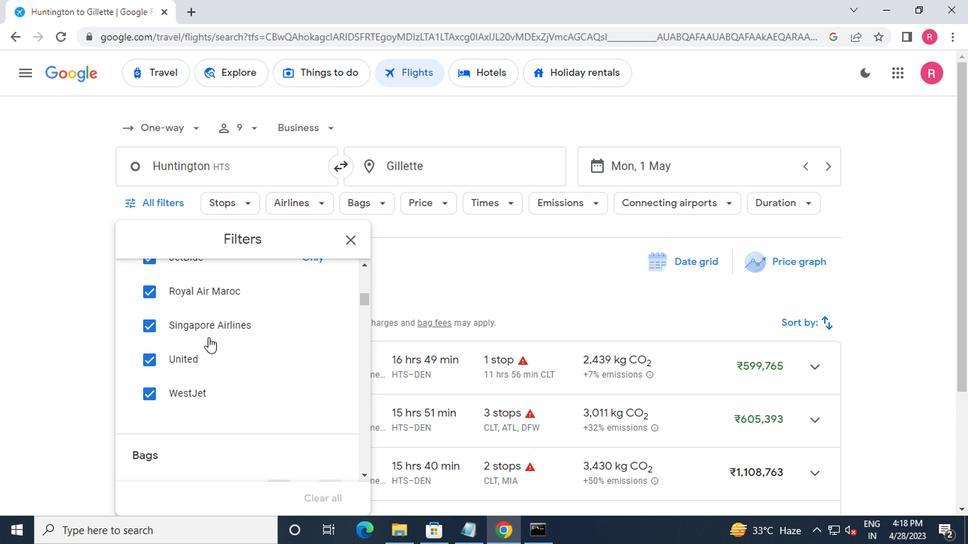 
Action: Mouse scrolled (205, 338) with delta (0, 1)
Screenshot: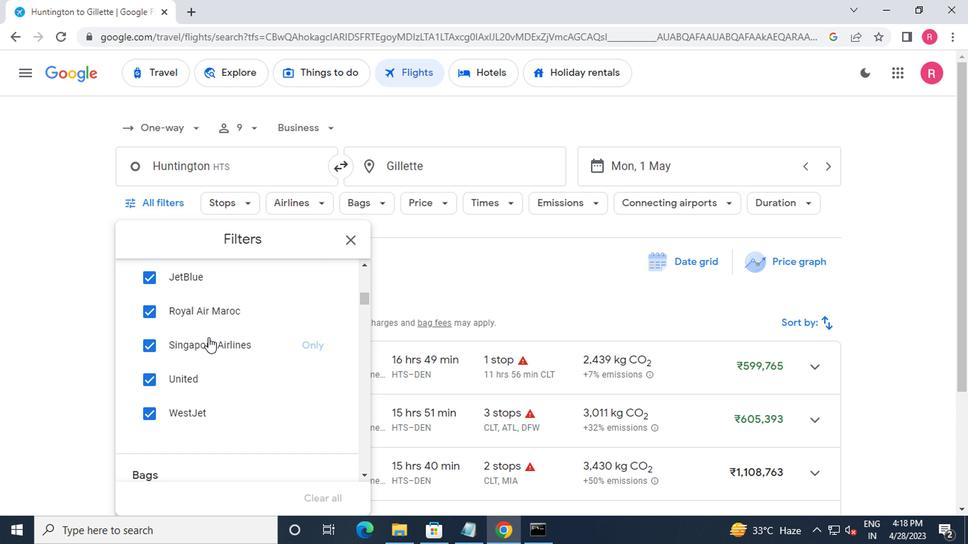 
Action: Mouse moved to (205, 340)
Screenshot: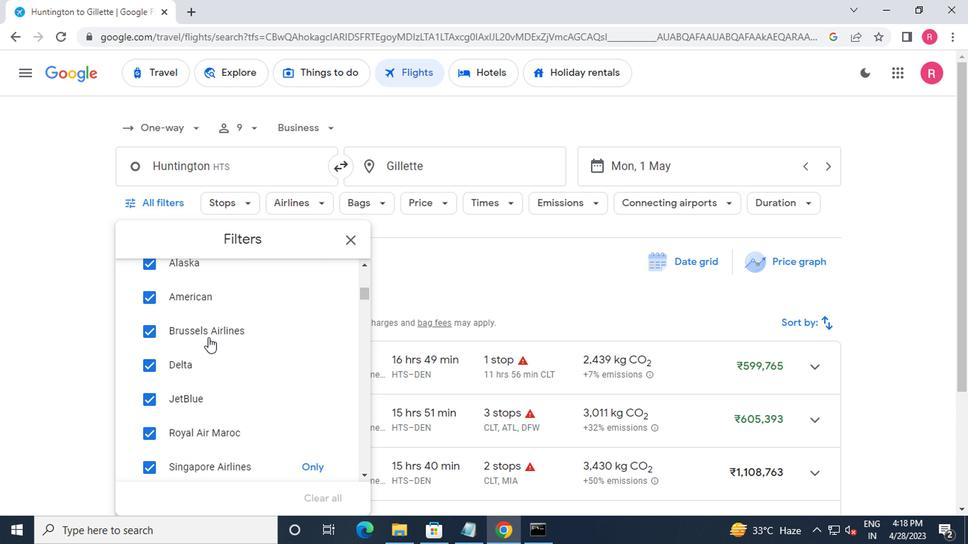 
Action: Mouse scrolled (205, 341) with delta (0, 1)
Screenshot: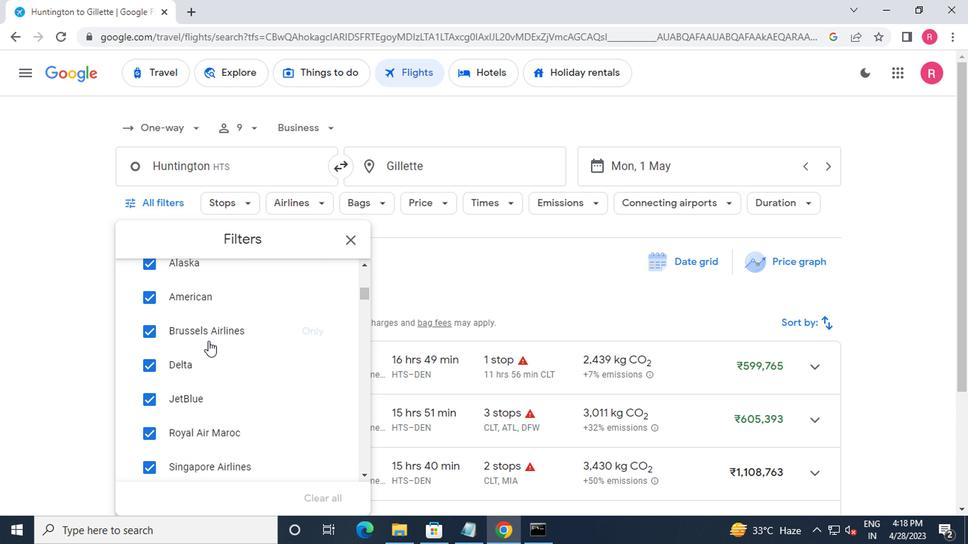 
Action: Mouse scrolled (205, 341) with delta (0, 1)
Screenshot: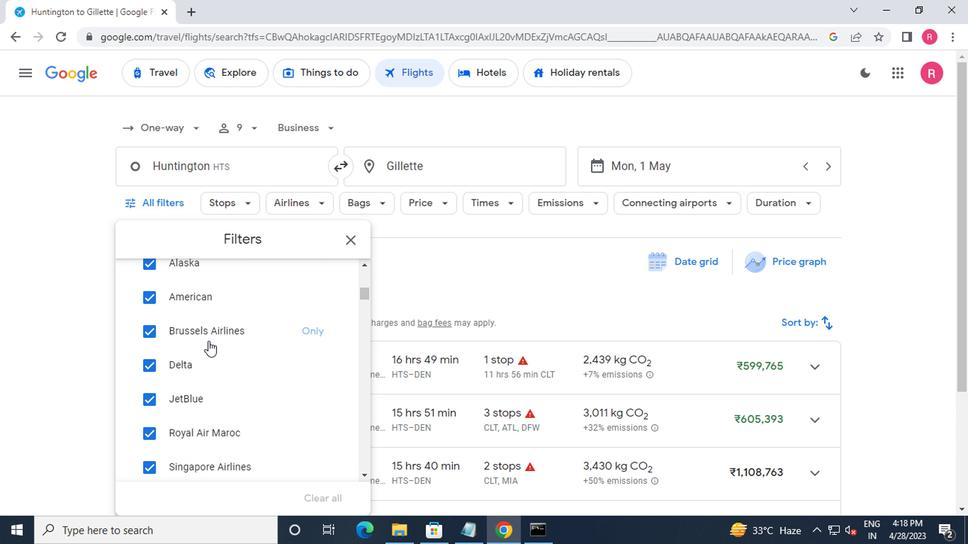 
Action: Mouse moved to (310, 322)
Screenshot: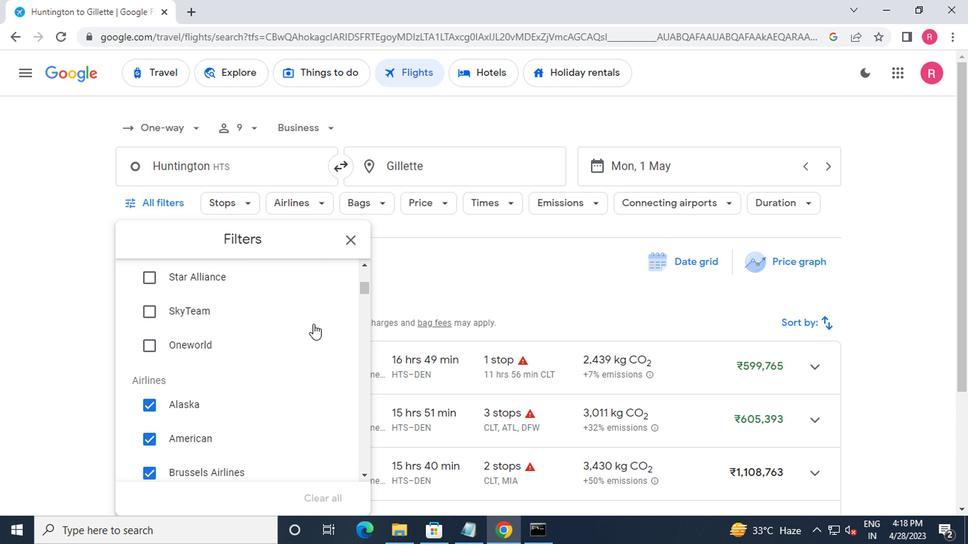
Action: Mouse scrolled (310, 323) with delta (0, 0)
Screenshot: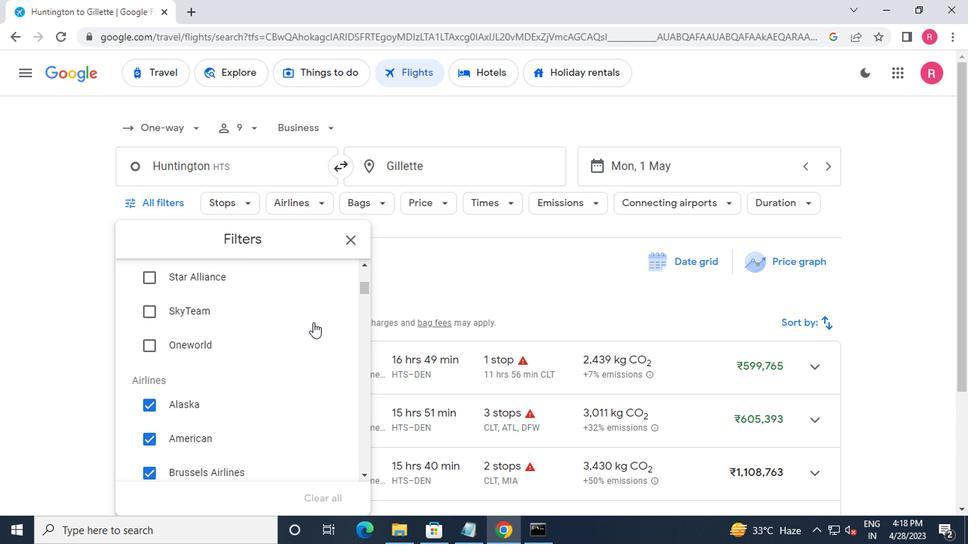
Action: Mouse moved to (324, 288)
Screenshot: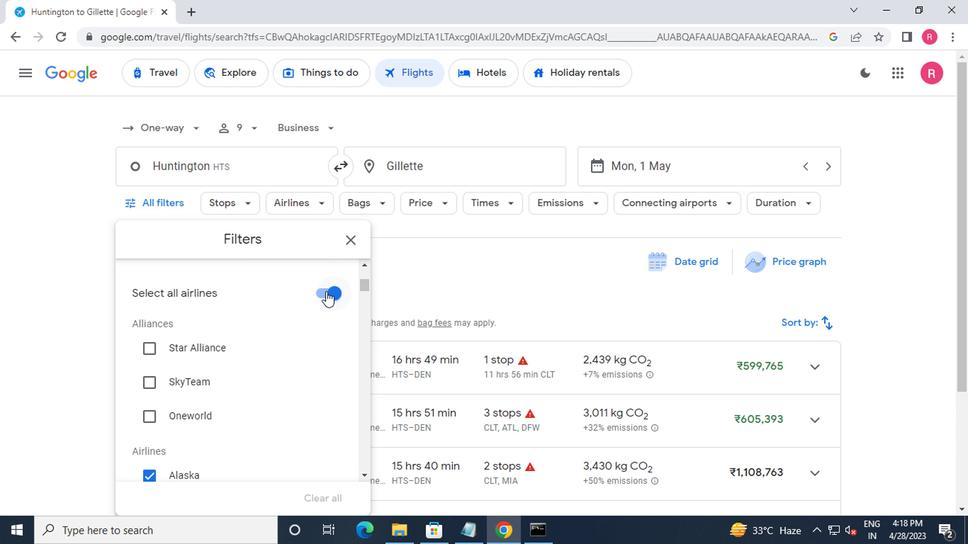 
Action: Mouse pressed left at (324, 288)
Screenshot: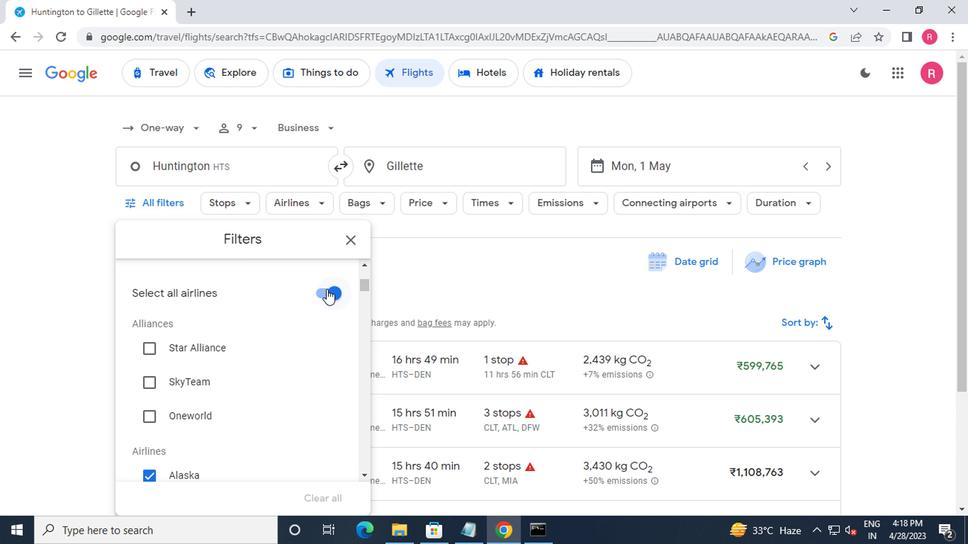 
Action: Mouse moved to (266, 409)
Screenshot: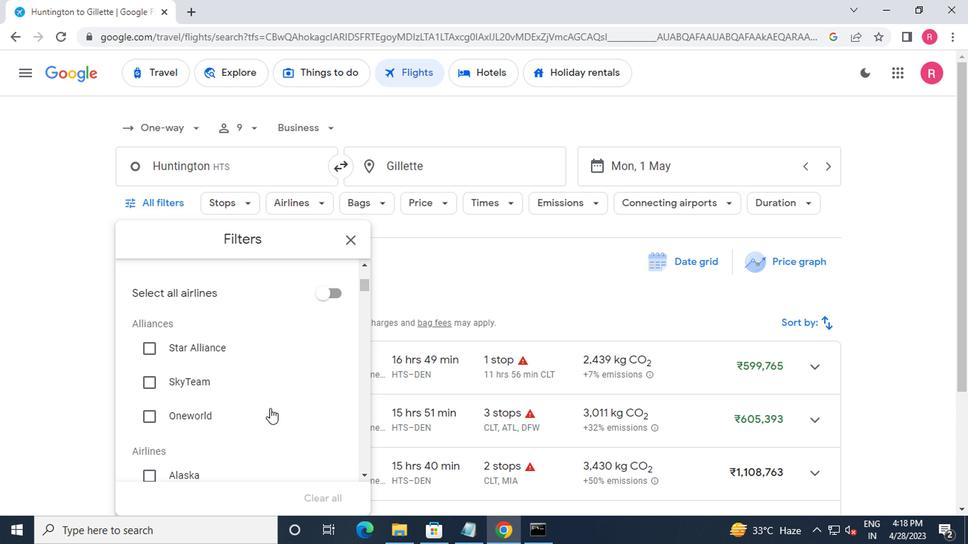 
Action: Mouse scrolled (266, 408) with delta (0, -1)
Screenshot: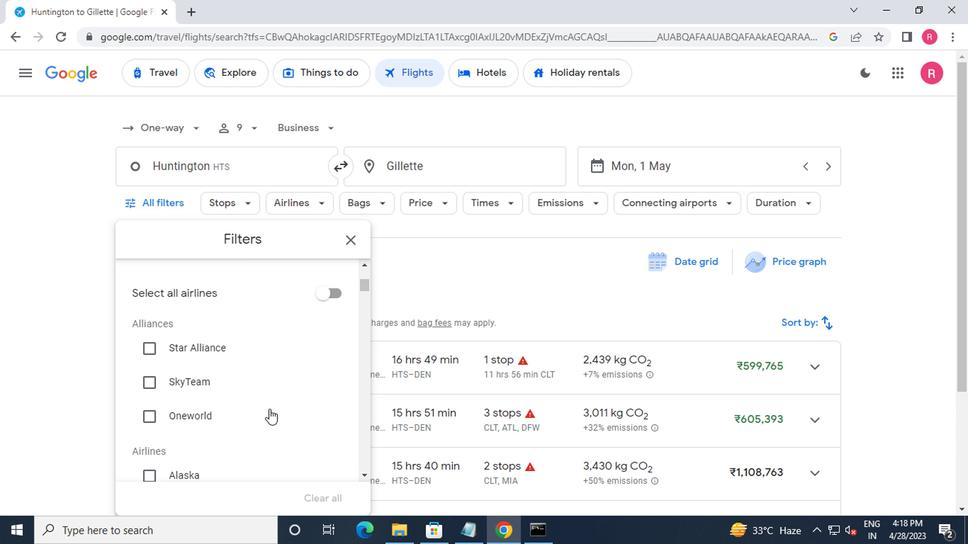 
Action: Mouse scrolled (266, 408) with delta (0, -1)
Screenshot: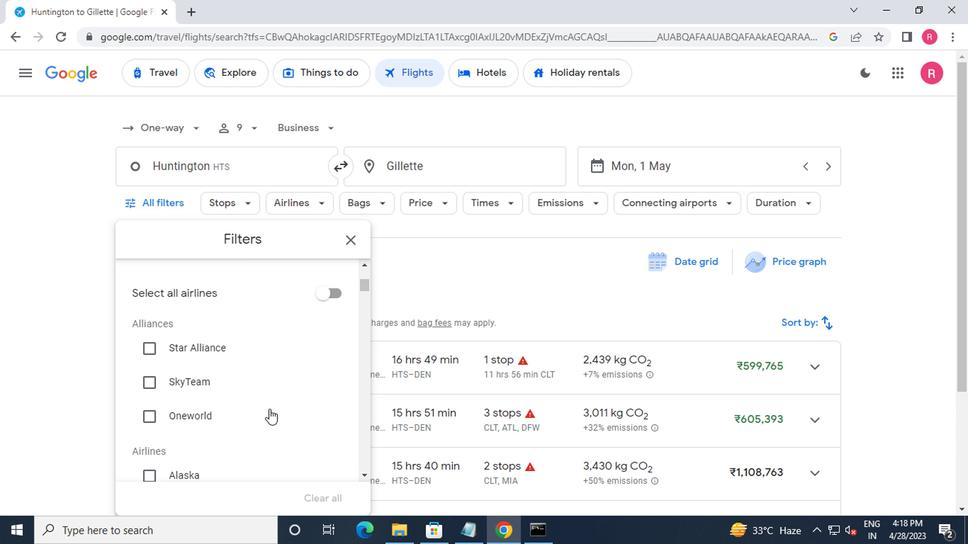 
Action: Mouse scrolled (266, 408) with delta (0, -1)
Screenshot: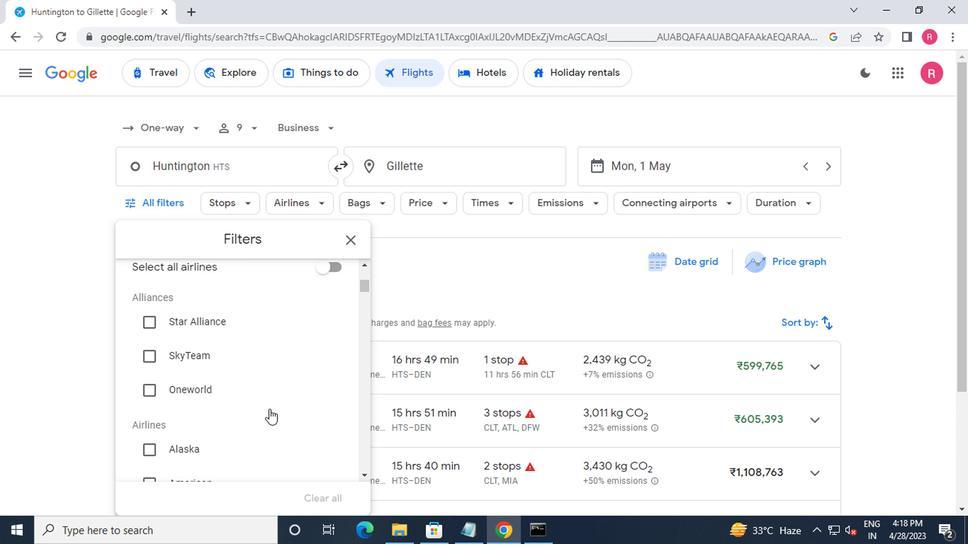 
Action: Mouse moved to (266, 411)
Screenshot: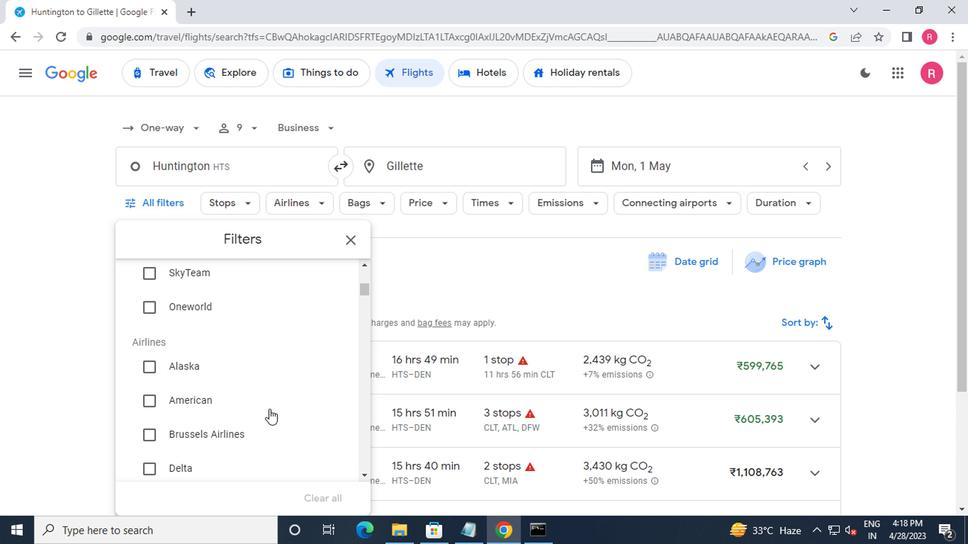 
Action: Mouse scrolled (266, 410) with delta (0, 0)
Screenshot: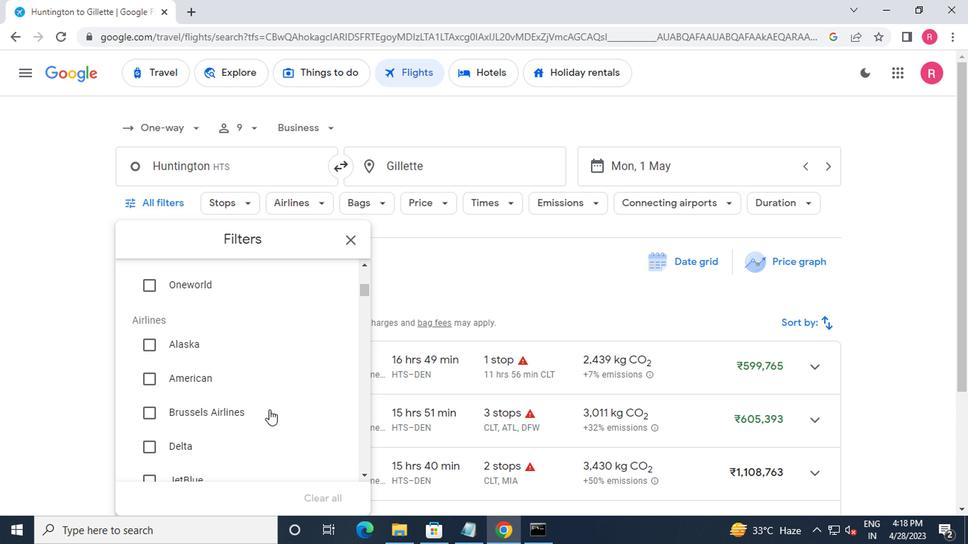 
Action: Mouse moved to (265, 412)
Screenshot: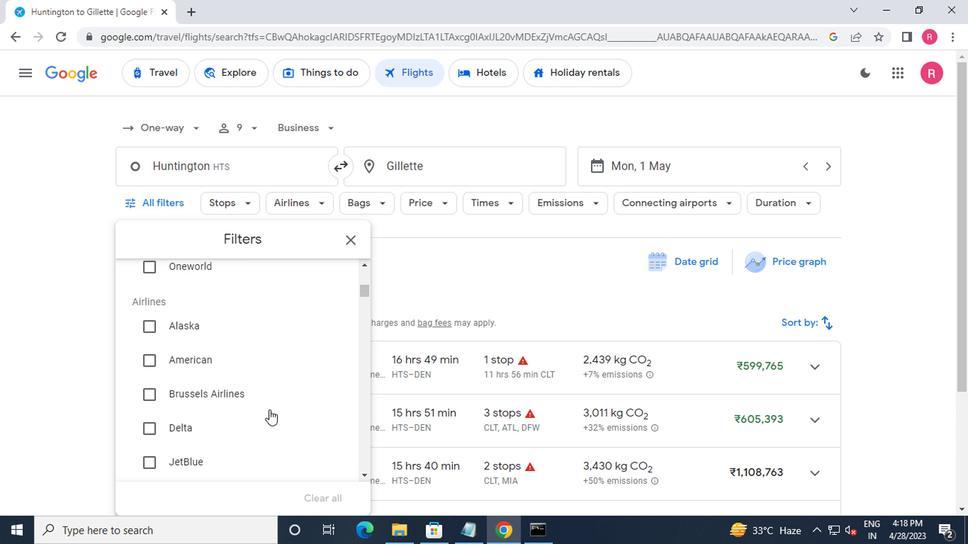 
Action: Mouse scrolled (265, 411) with delta (0, -1)
Screenshot: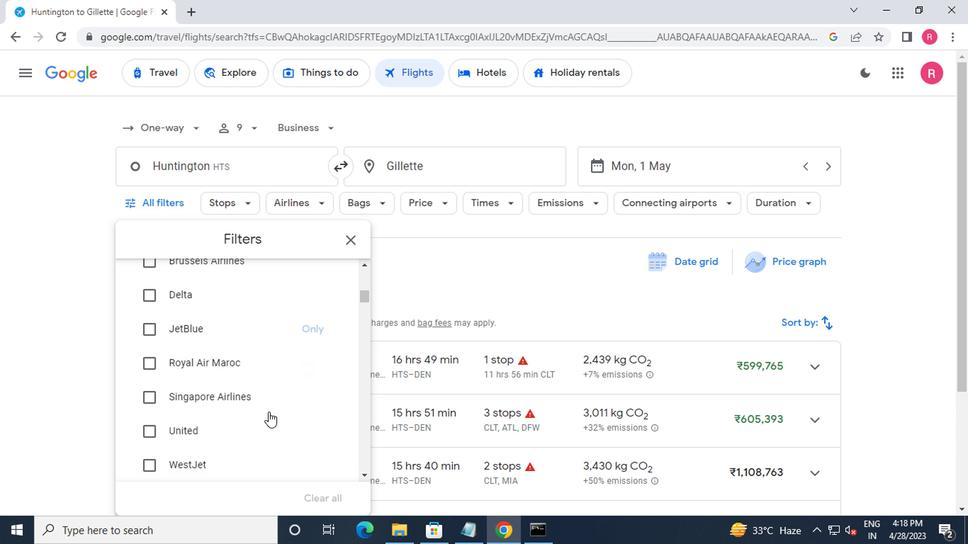 
Action: Mouse scrolled (265, 411) with delta (0, -1)
Screenshot: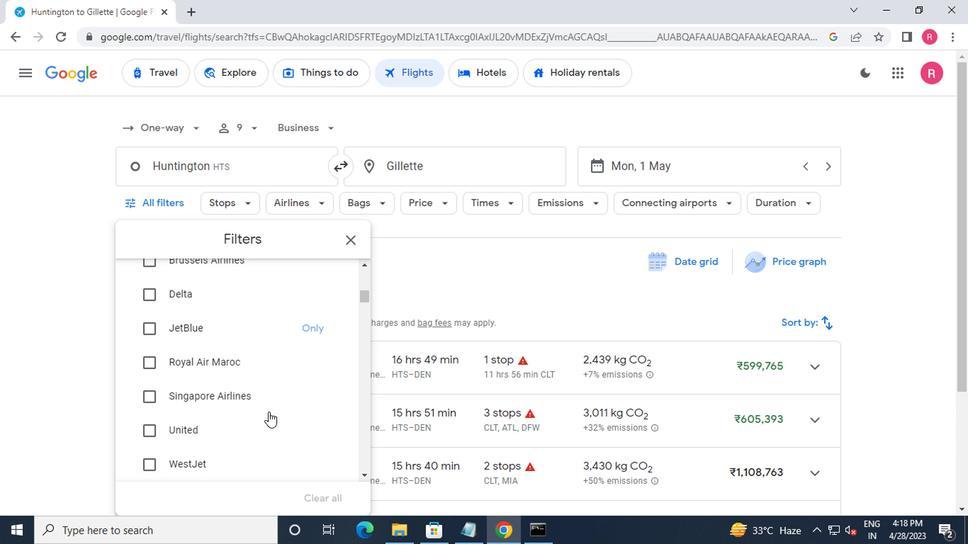 
Action: Mouse scrolled (265, 411) with delta (0, -1)
Screenshot: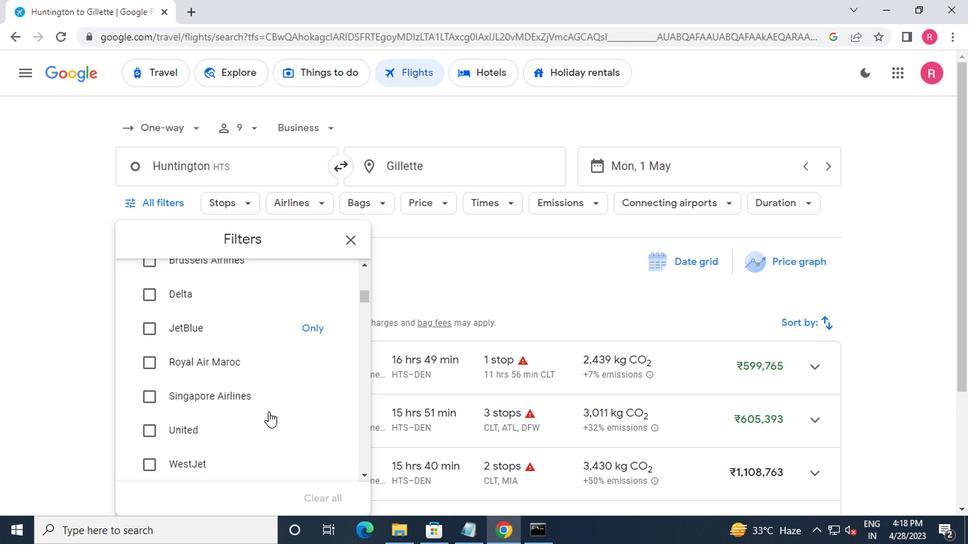 
Action: Mouse moved to (327, 354)
Screenshot: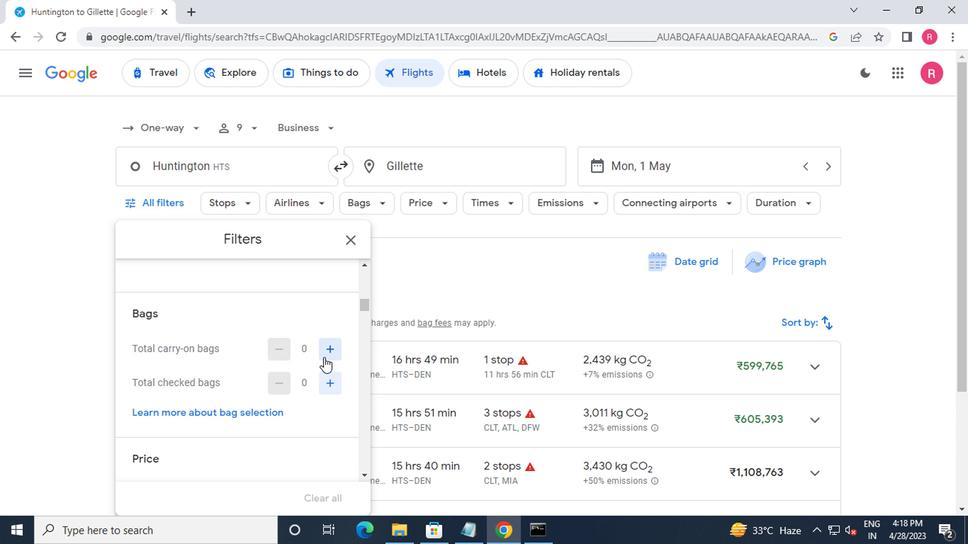 
Action: Mouse pressed left at (327, 354)
Screenshot: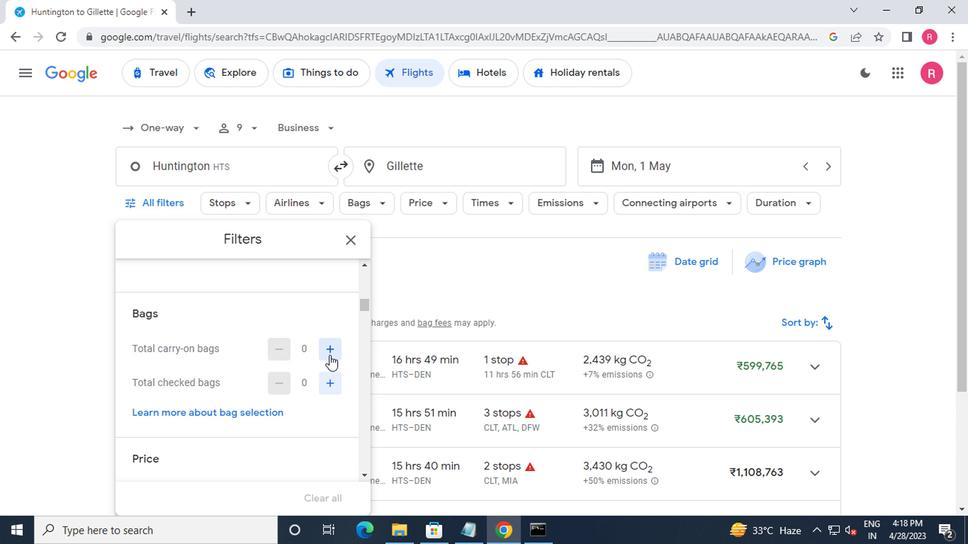 
Action: Mouse moved to (321, 375)
Screenshot: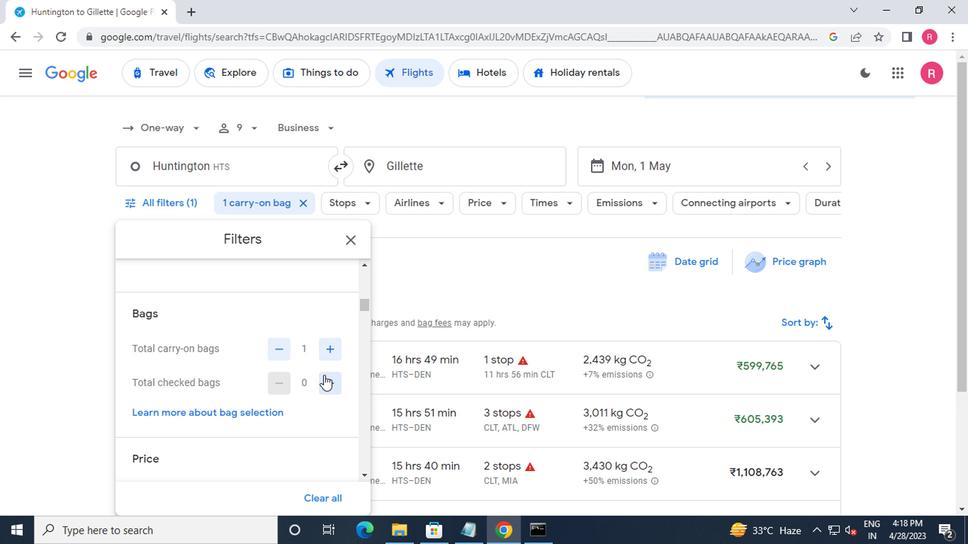 
Action: Mouse scrolled (321, 374) with delta (0, 0)
Screenshot: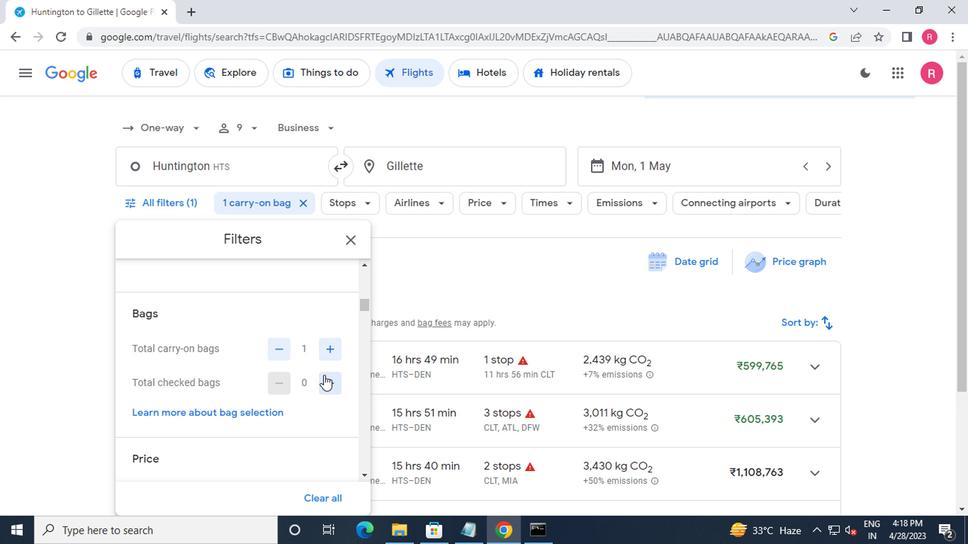 
Action: Mouse moved to (334, 450)
Screenshot: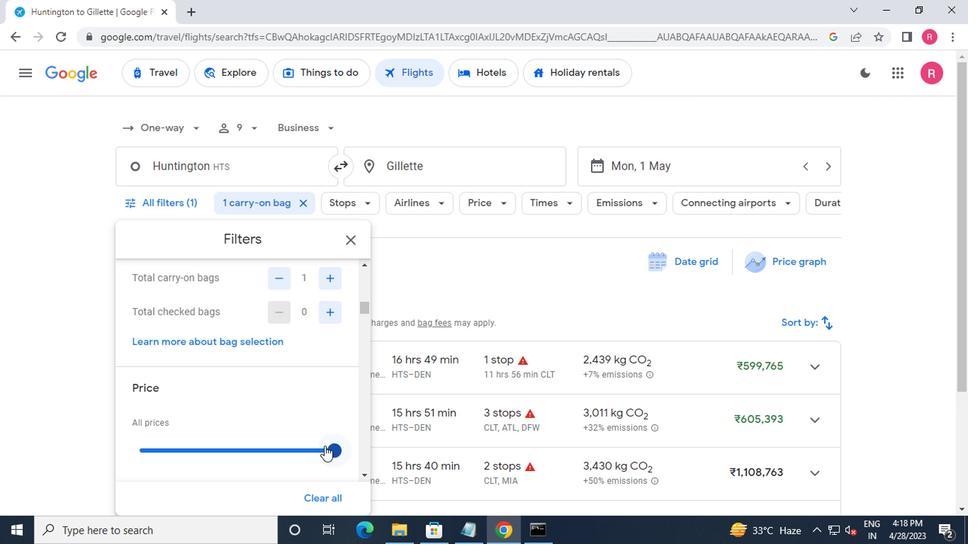 
Action: Mouse pressed left at (334, 450)
Screenshot: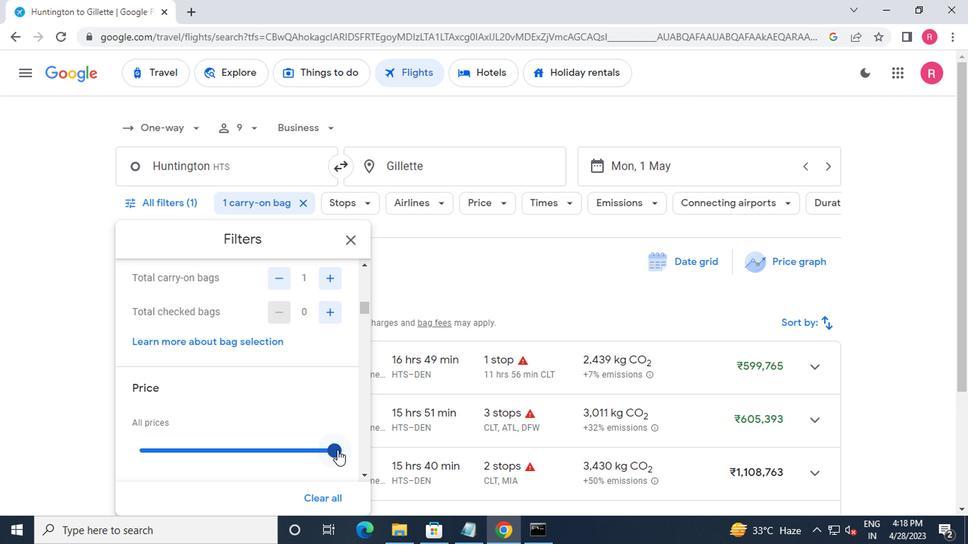 
Action: Mouse moved to (167, 438)
Screenshot: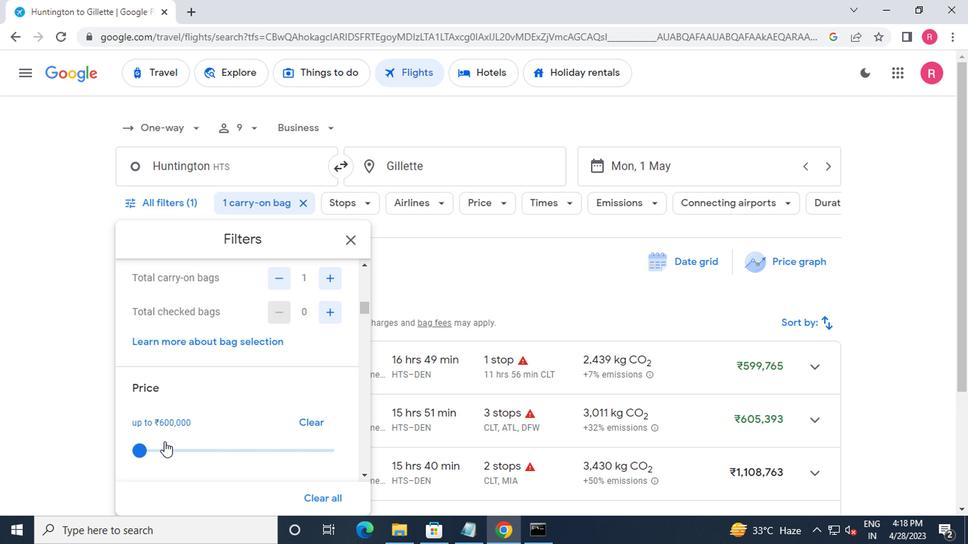 
Action: Mouse scrolled (167, 437) with delta (0, -1)
Screenshot: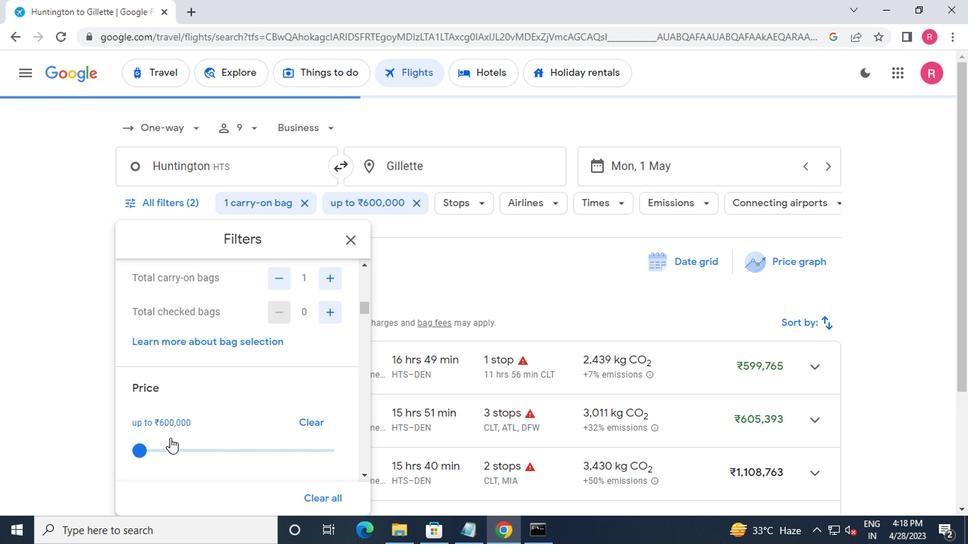 
Action: Mouse scrolled (167, 437) with delta (0, -1)
Screenshot: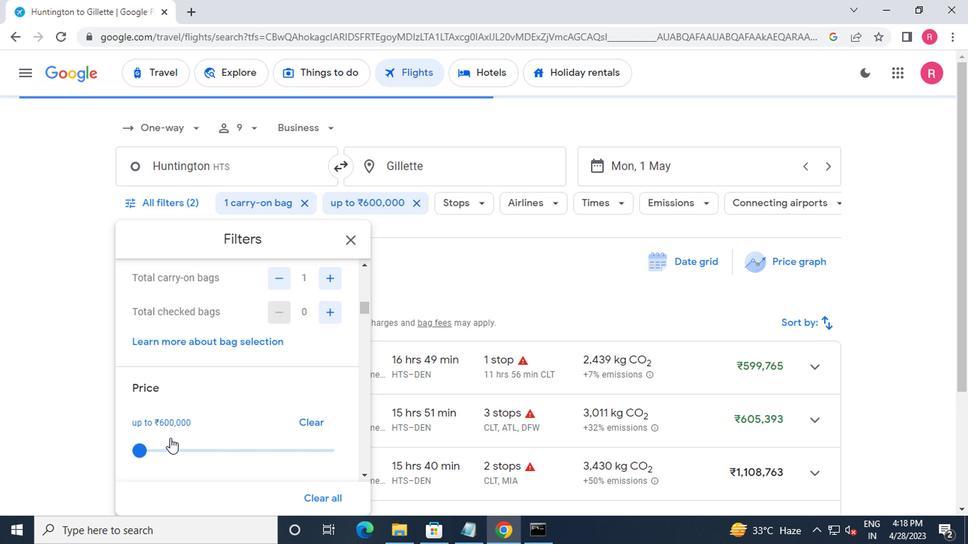 
Action: Mouse scrolled (167, 437) with delta (0, -1)
Screenshot: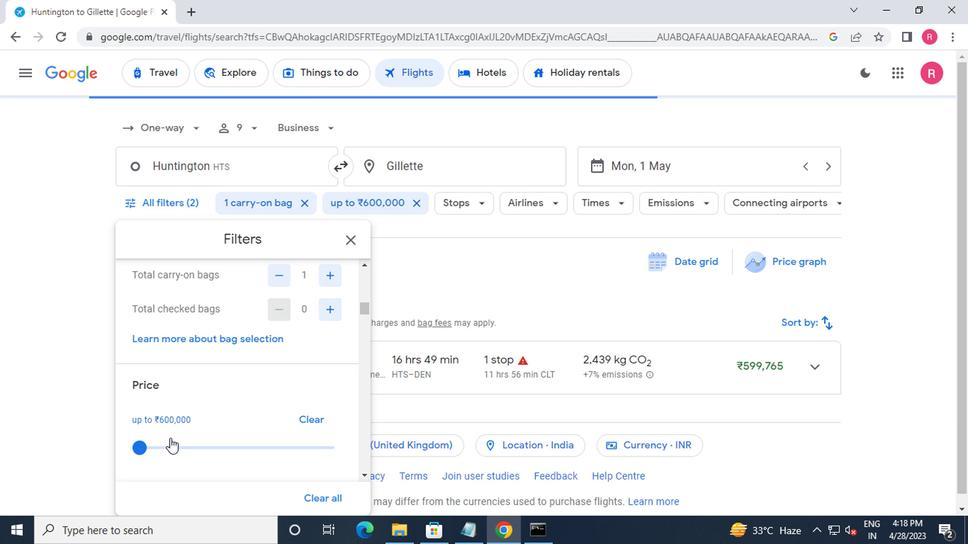 
Action: Mouse moved to (146, 404)
Screenshot: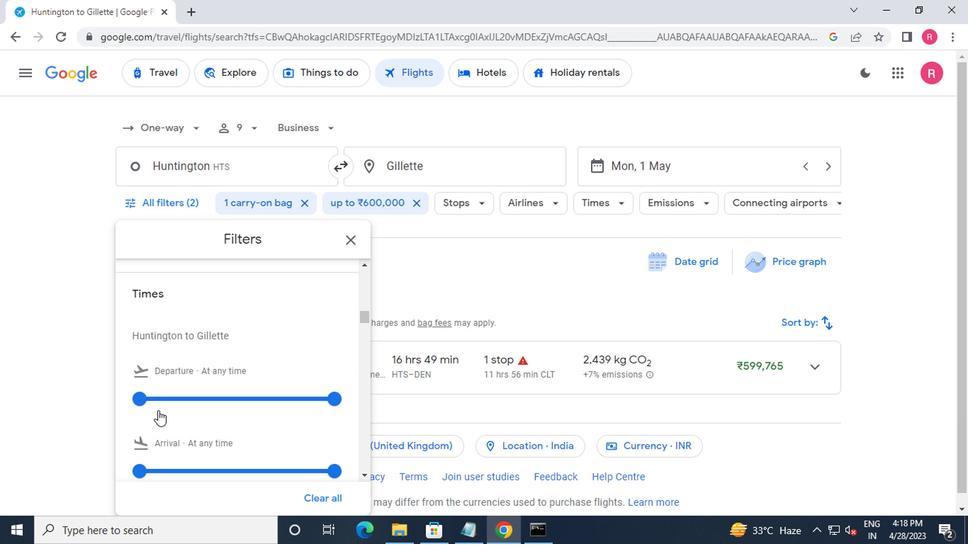 
Action: Mouse pressed left at (146, 404)
Screenshot: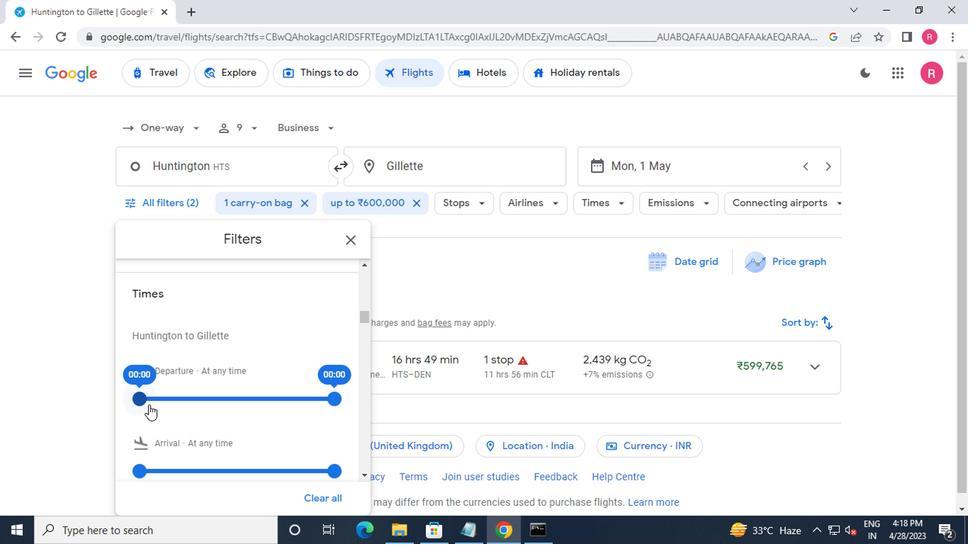 
Action: Mouse moved to (324, 400)
Screenshot: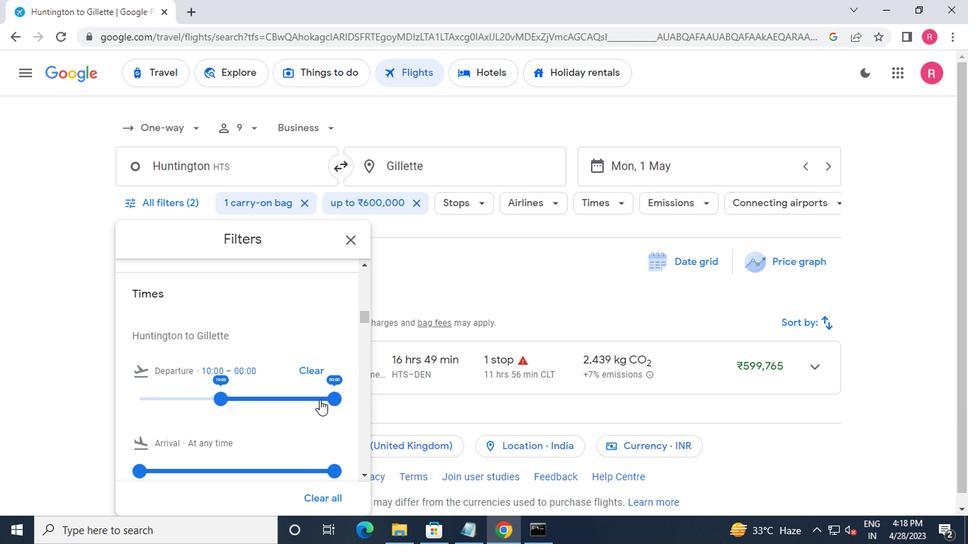 
Action: Mouse pressed left at (324, 400)
Screenshot: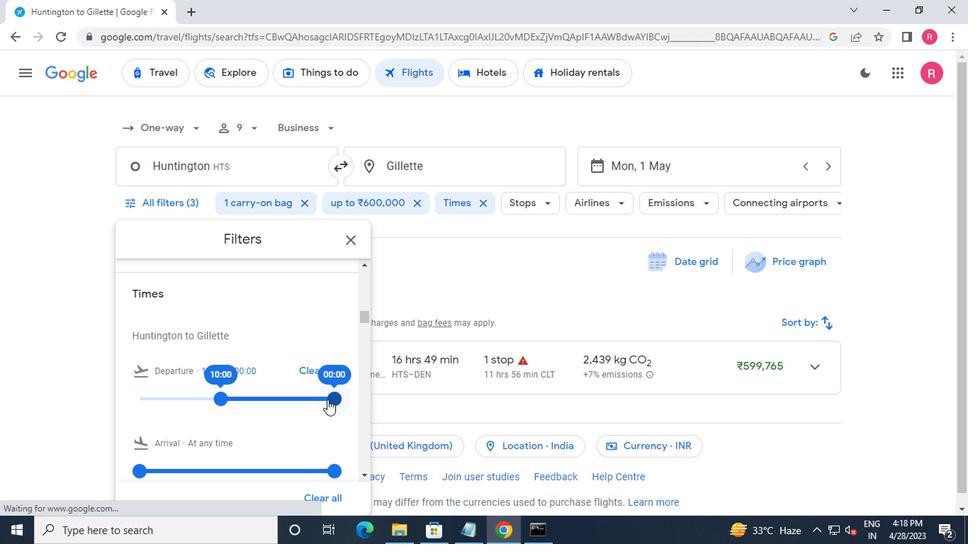 
Action: Mouse moved to (349, 233)
Screenshot: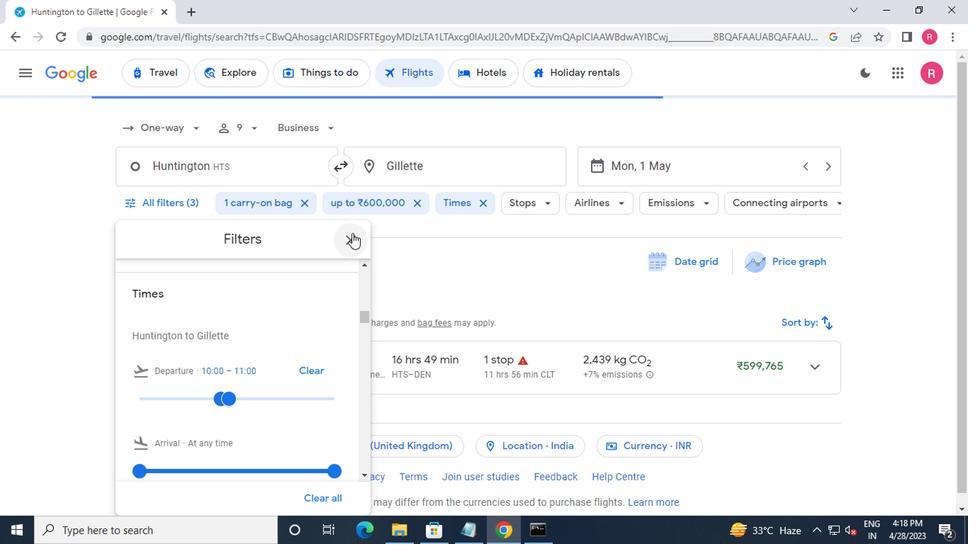 
Action: Mouse pressed left at (349, 233)
Screenshot: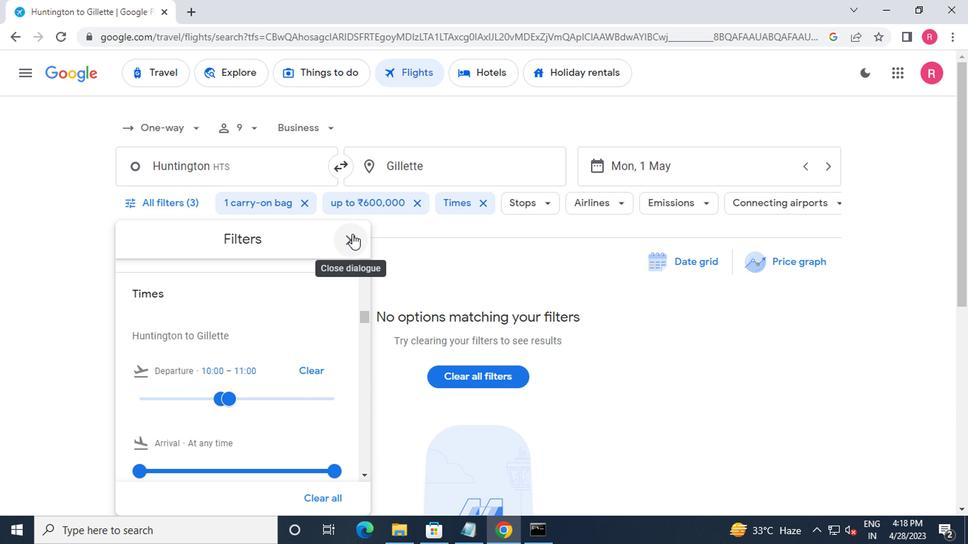 
